 Task: Look for space in Warnes, Bolivia from 9th June, 2023 to 16th June, 2023 for 2 adults in price range Rs.8000 to Rs.16000. Place can be entire place with 2 bedrooms having 2 beds and 1 bathroom. Property type can be house, flat, guest house. Booking option can be shelf check-in. Required host language is English.
Action: Mouse moved to (623, 86)
Screenshot: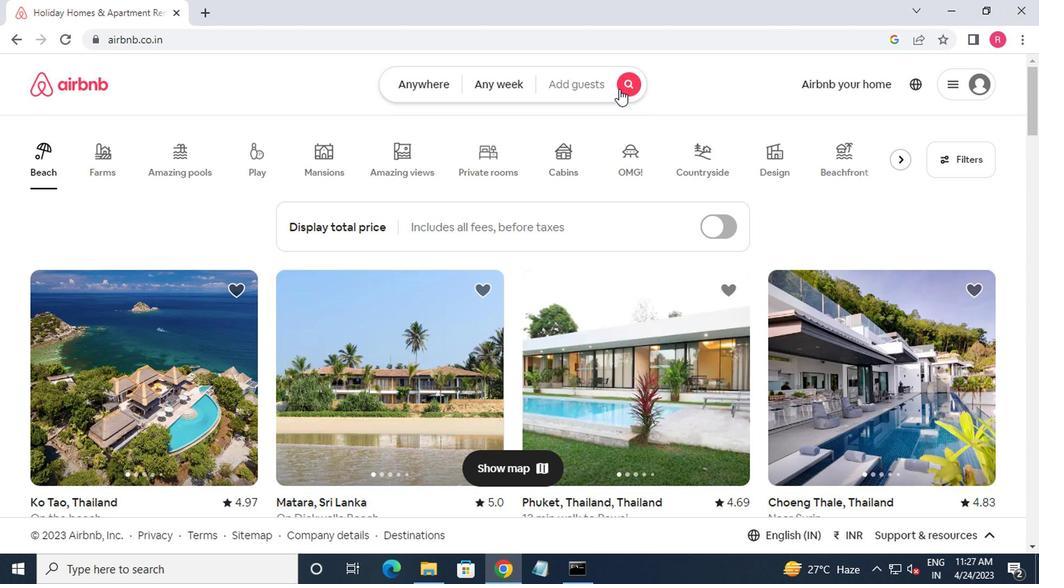 
Action: Mouse pressed left at (623, 86)
Screenshot: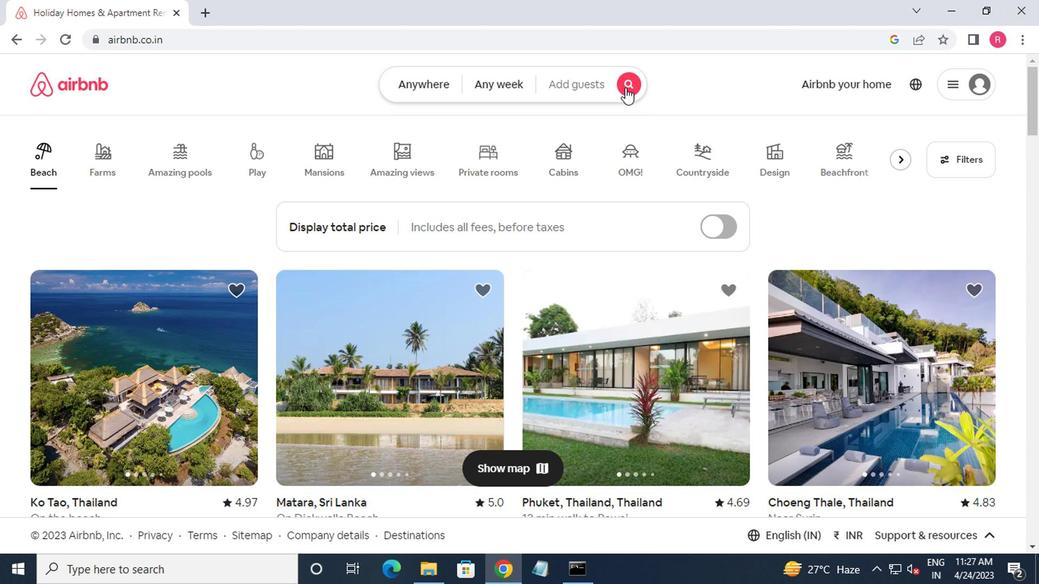 
Action: Mouse moved to (309, 144)
Screenshot: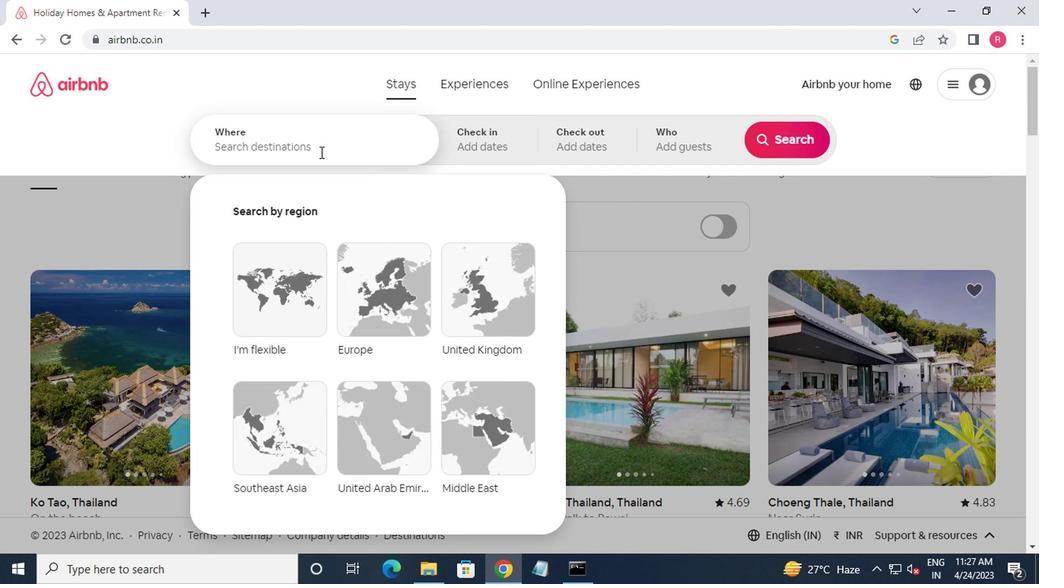 
Action: Mouse pressed left at (309, 144)
Screenshot: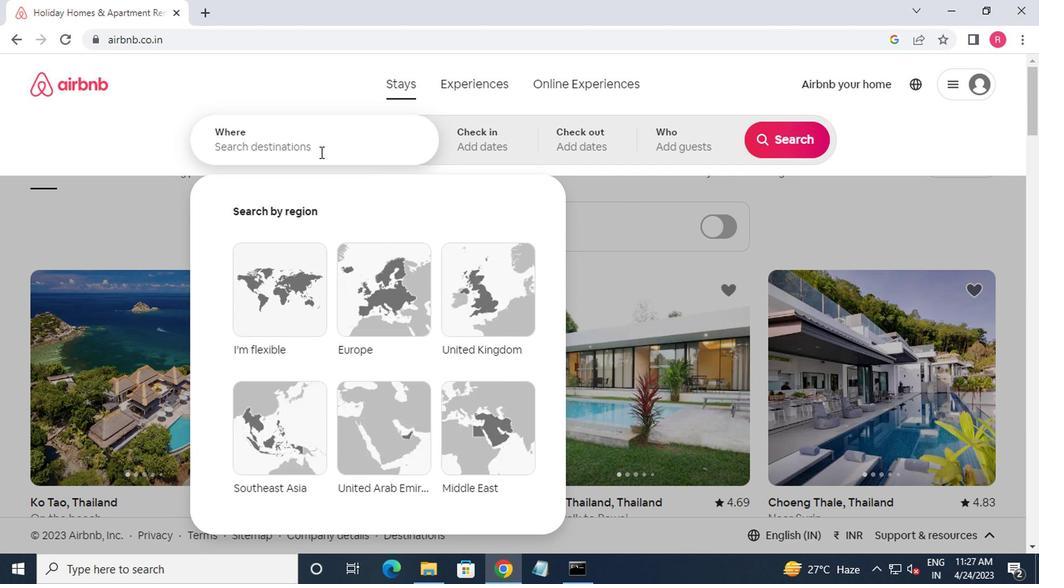 
Action: Mouse moved to (321, 399)
Screenshot: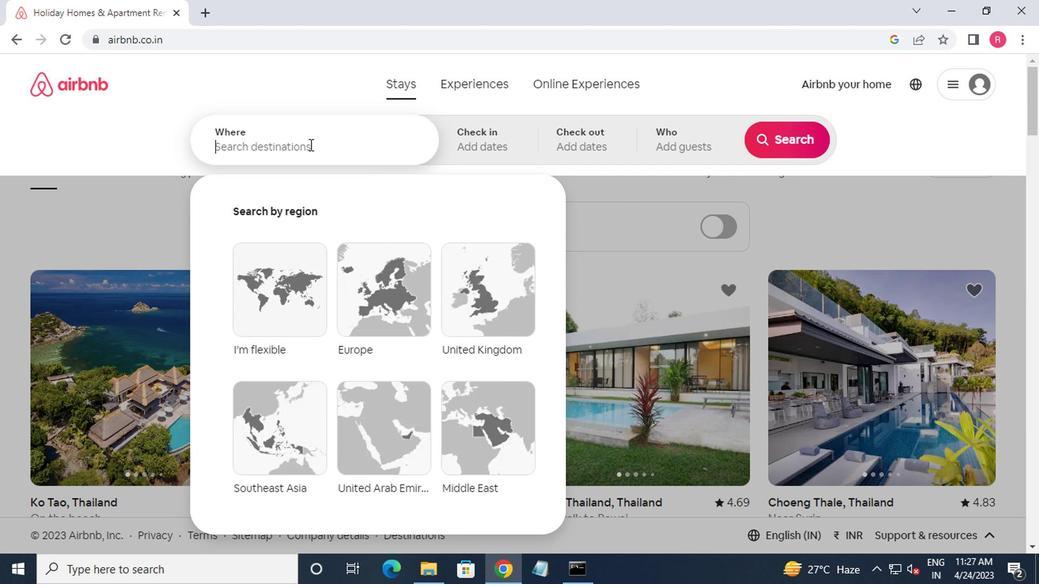 
Action: Key pressed war
Screenshot: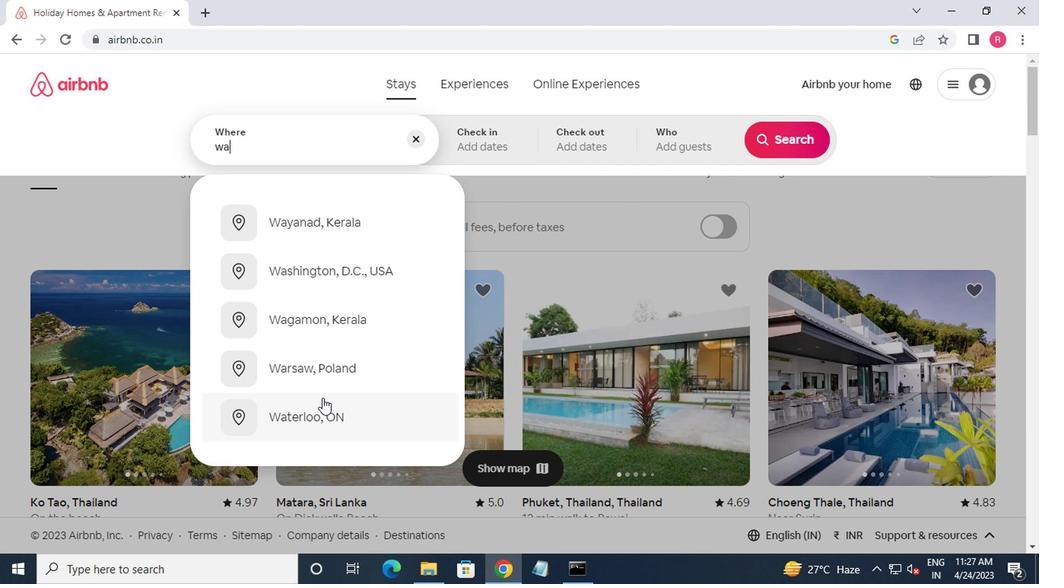 
Action: Mouse moved to (1038, 371)
Screenshot: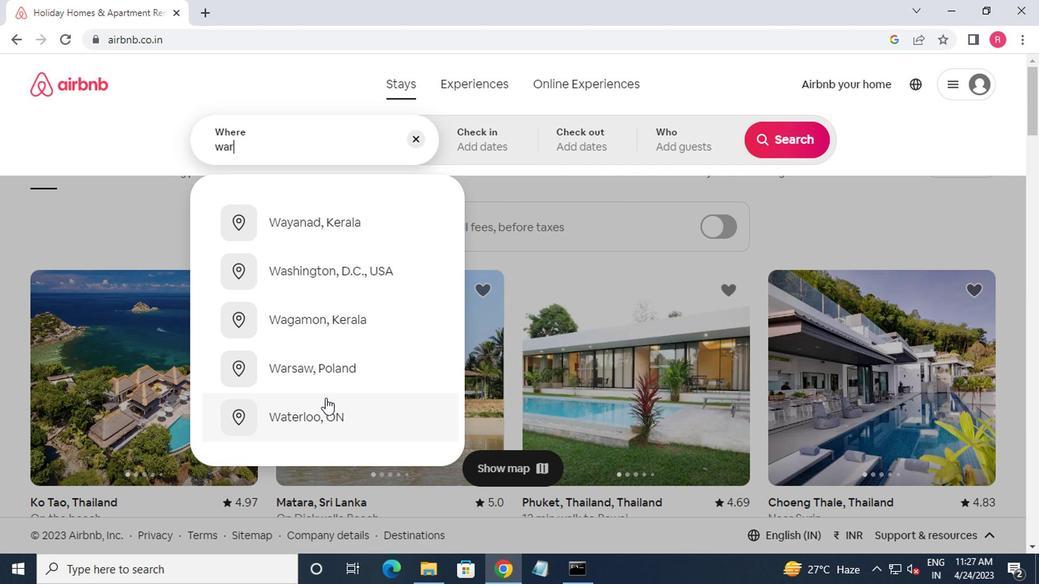 
Action: Key pressed nes
Screenshot: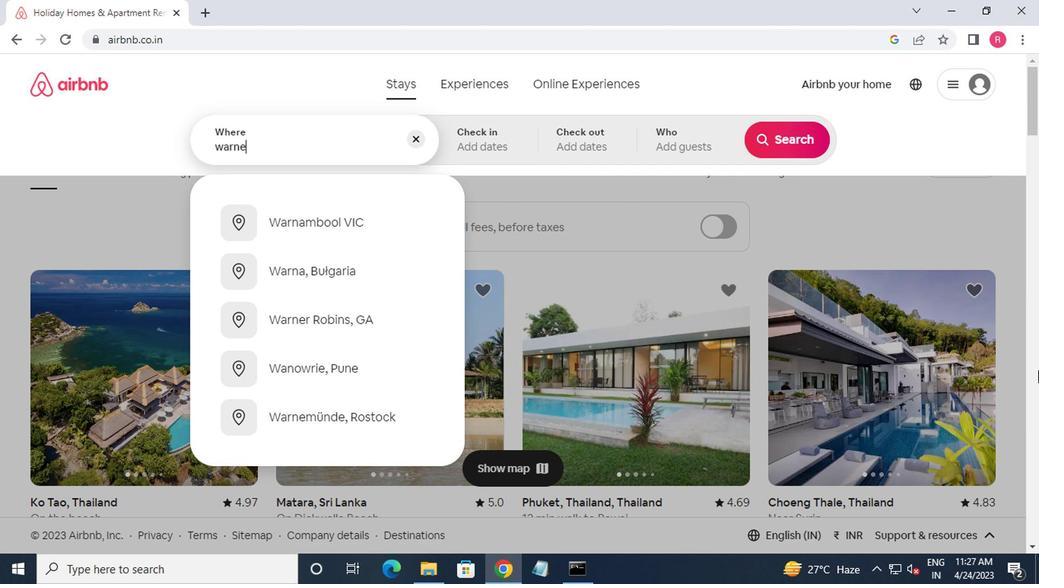 
Action: Mouse moved to (354, 277)
Screenshot: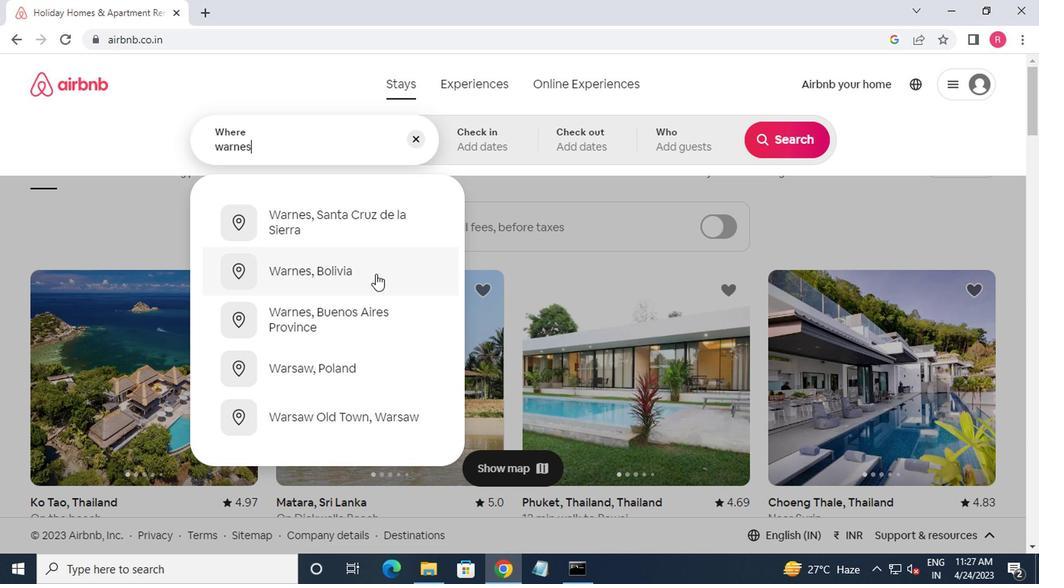 
Action: Mouse pressed left at (354, 277)
Screenshot: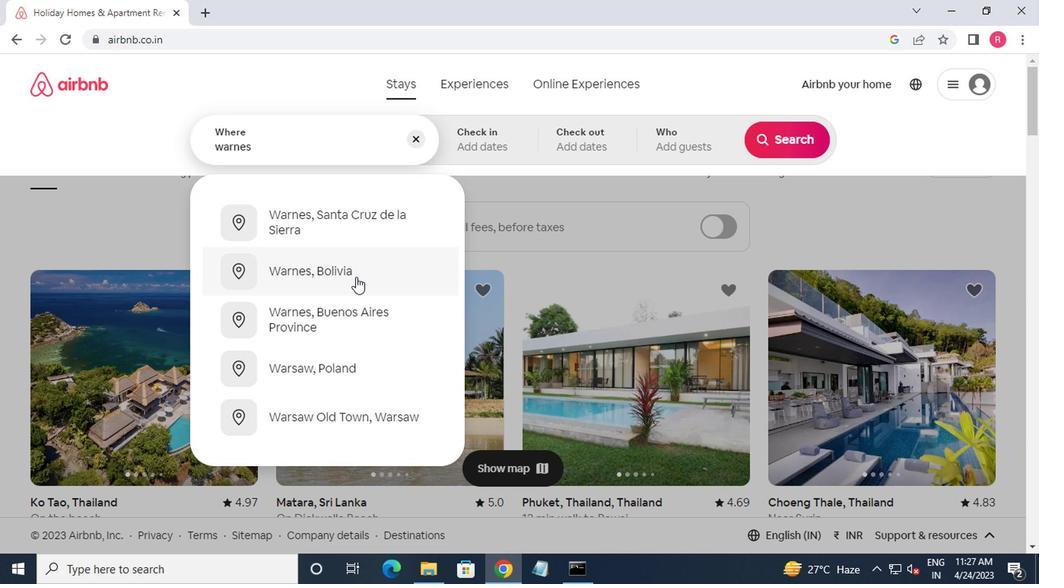 
Action: Mouse moved to (776, 259)
Screenshot: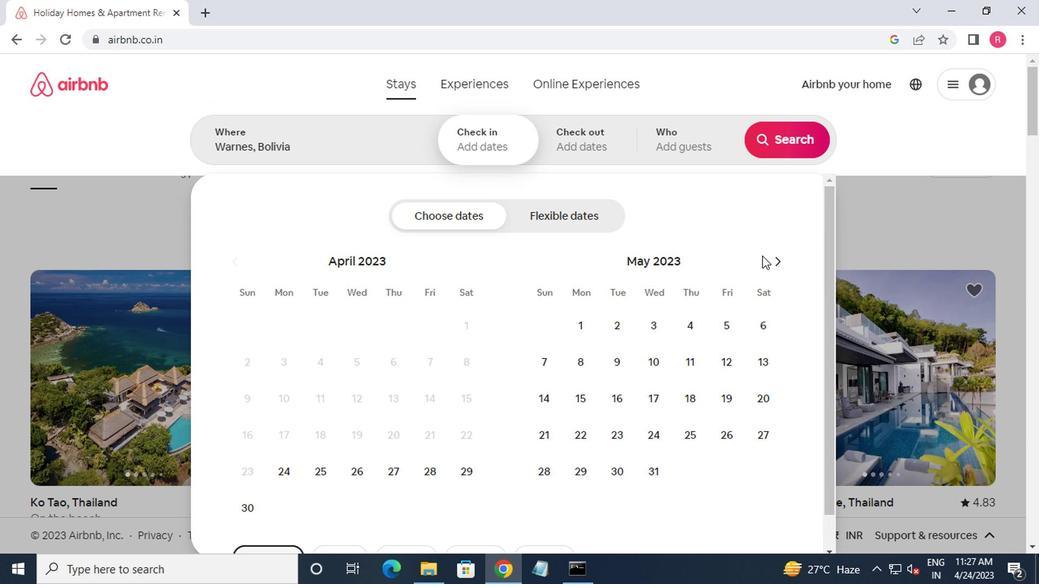 
Action: Mouse pressed left at (776, 259)
Screenshot: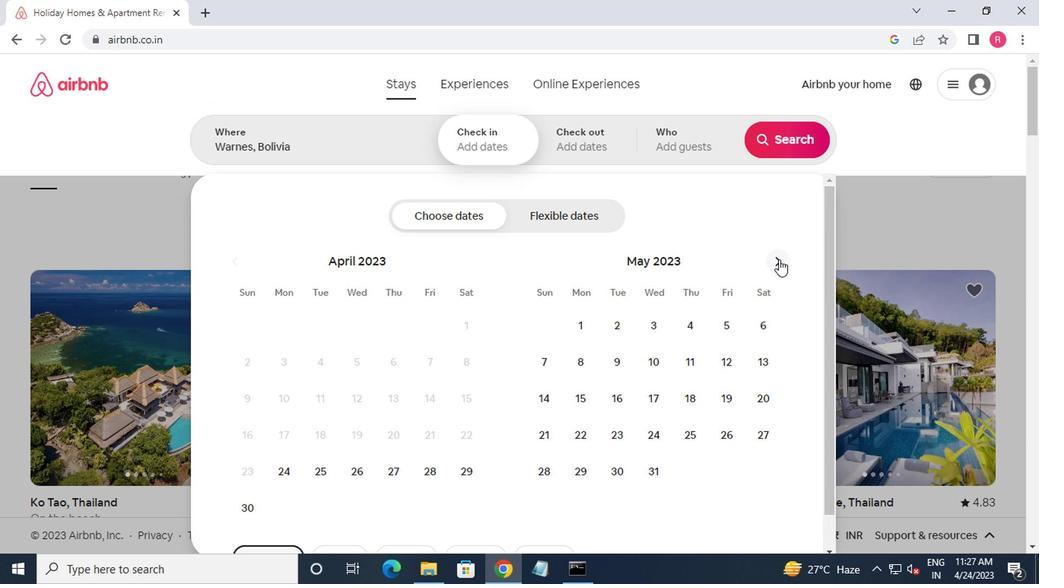 
Action: Mouse moved to (736, 367)
Screenshot: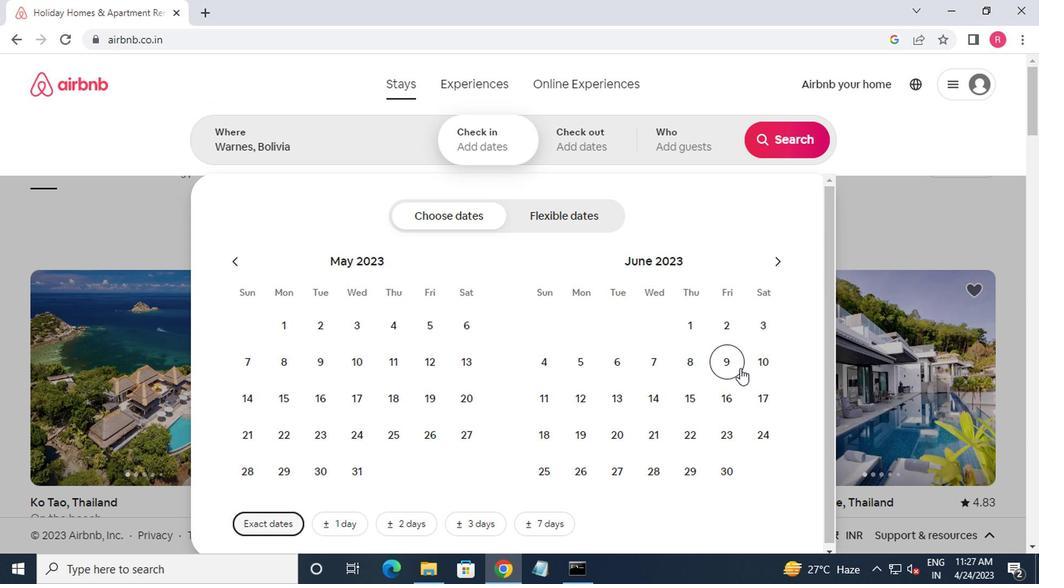 
Action: Mouse pressed left at (736, 367)
Screenshot: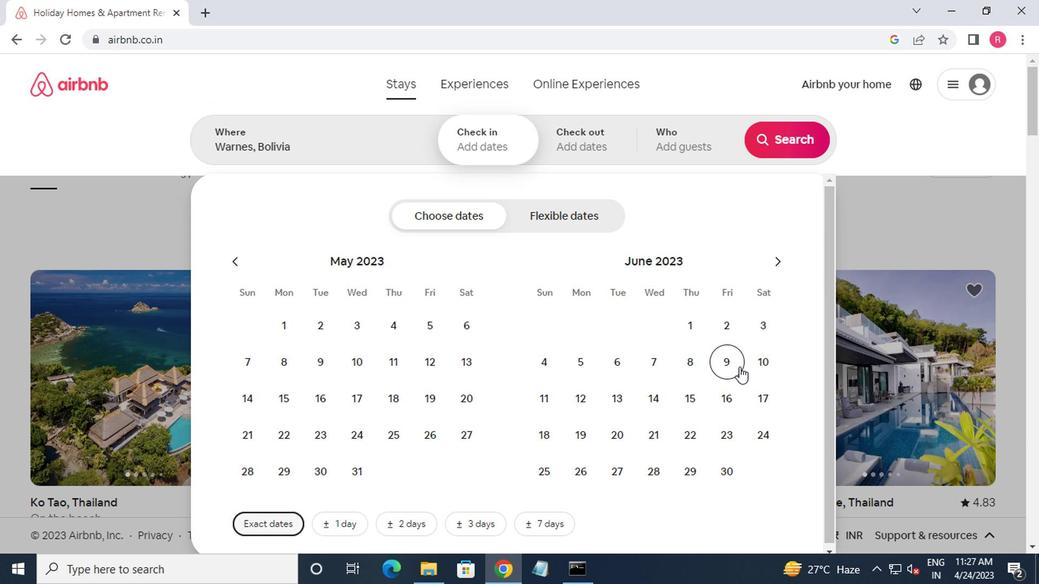 
Action: Mouse moved to (715, 399)
Screenshot: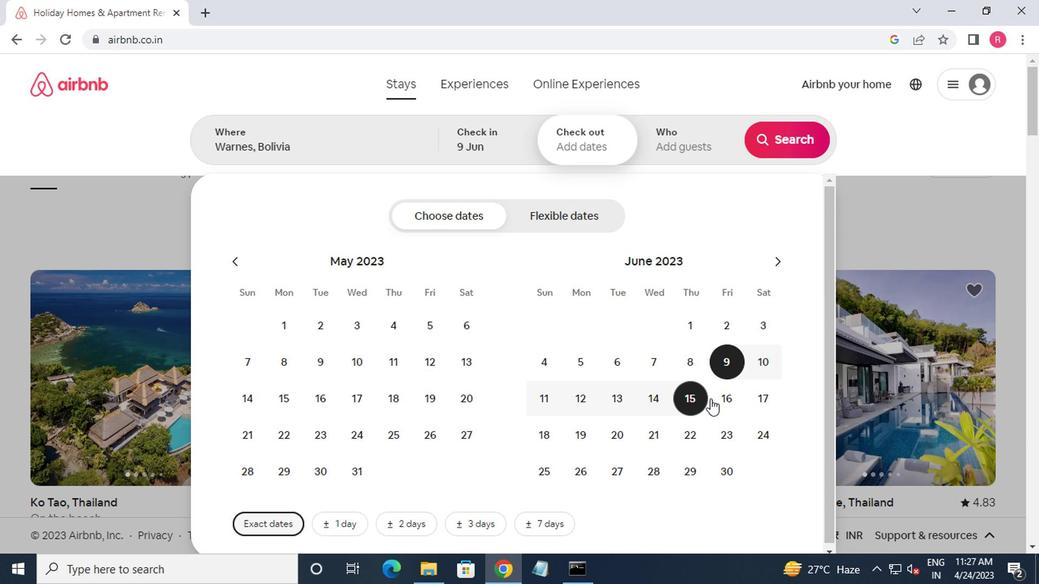 
Action: Mouse pressed left at (715, 399)
Screenshot: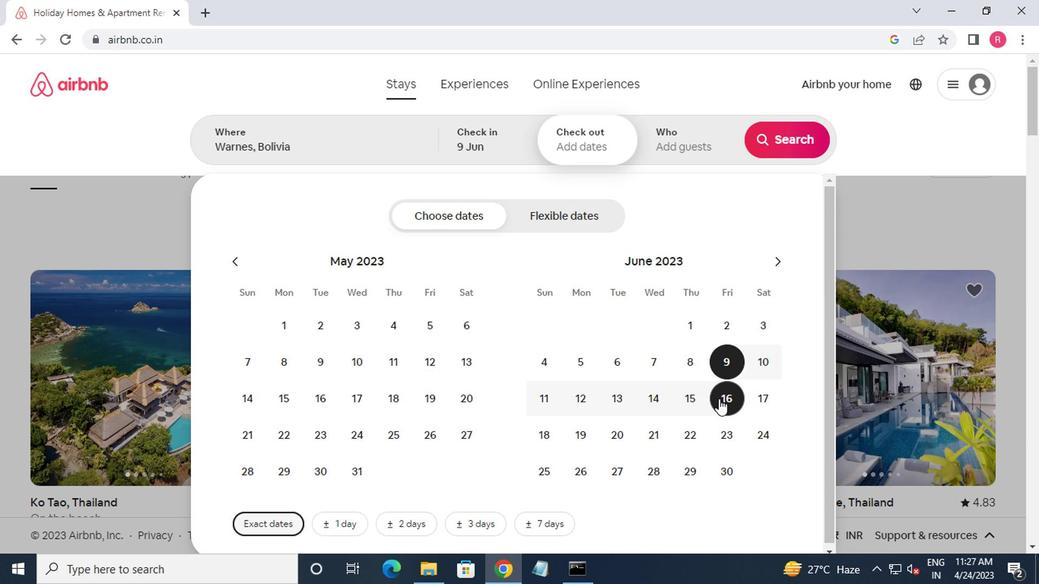 
Action: Mouse moved to (656, 136)
Screenshot: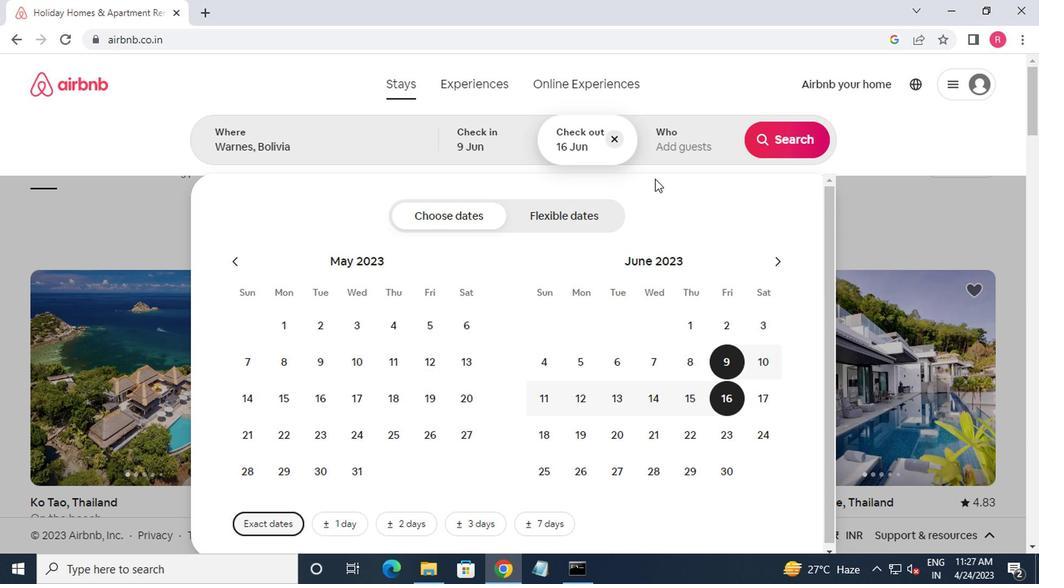 
Action: Mouse pressed left at (656, 136)
Screenshot: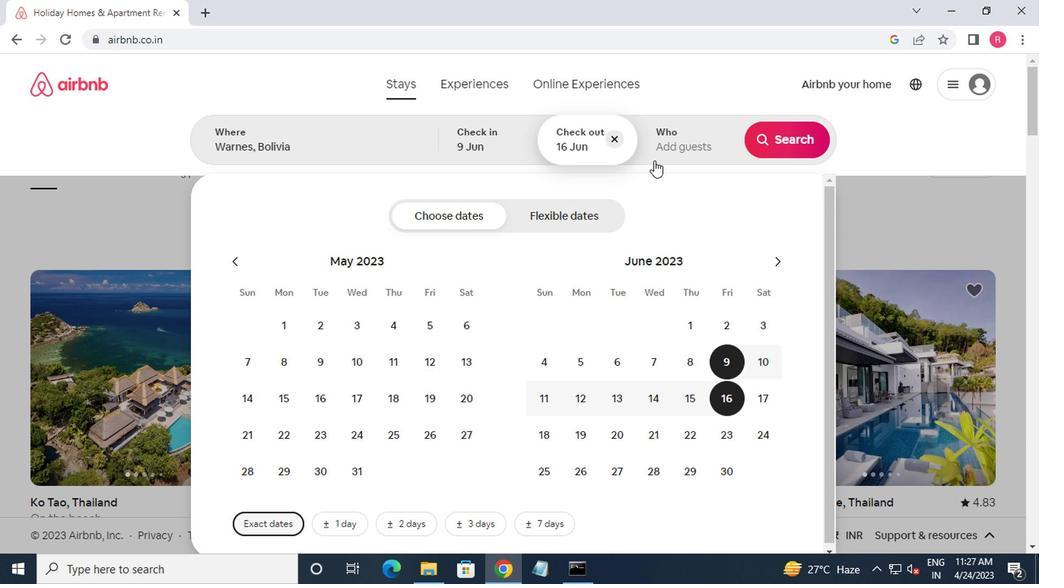 
Action: Mouse moved to (788, 223)
Screenshot: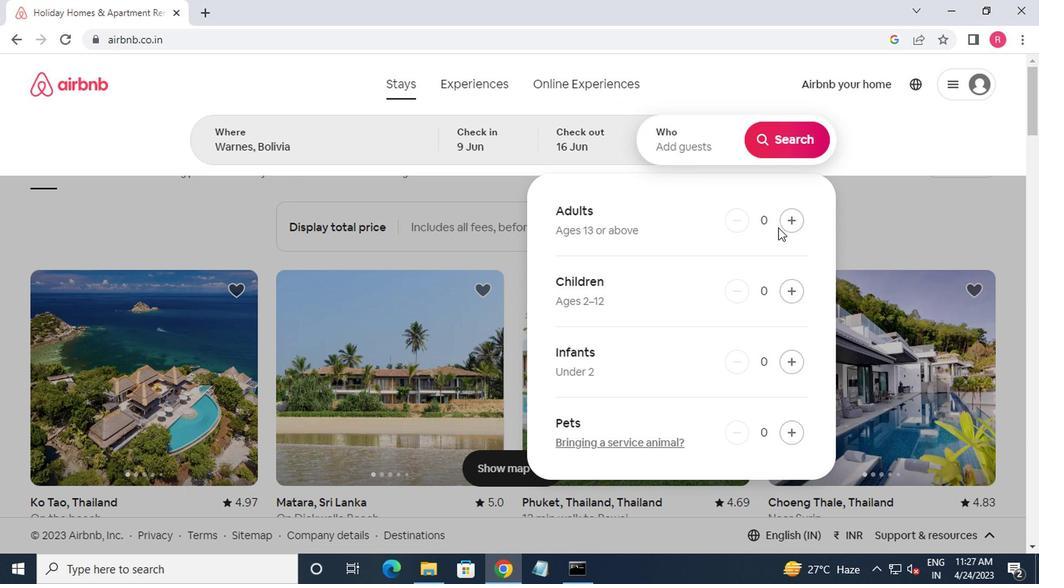 
Action: Mouse pressed left at (788, 223)
Screenshot: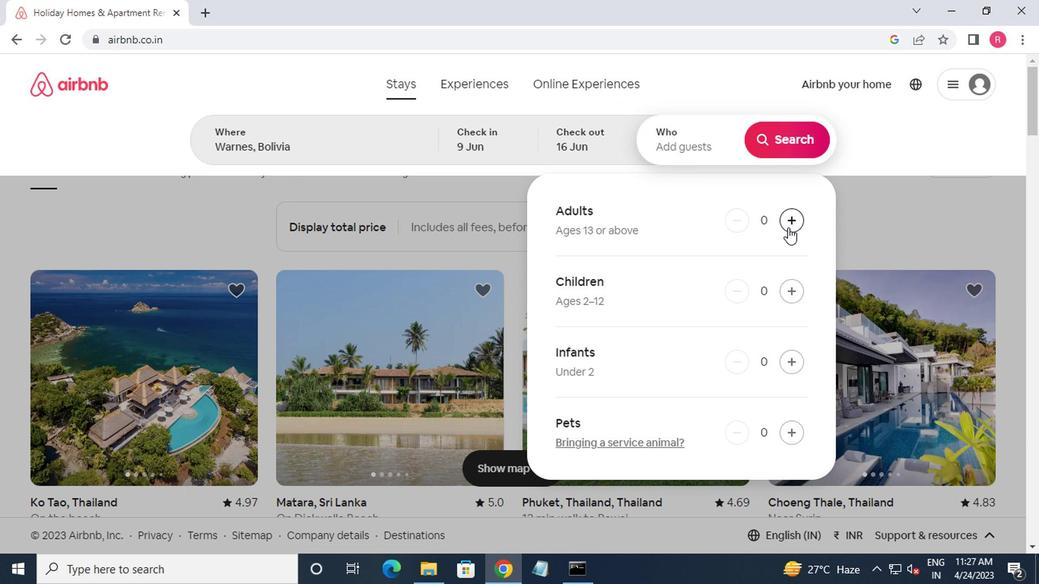 
Action: Mouse pressed left at (788, 223)
Screenshot: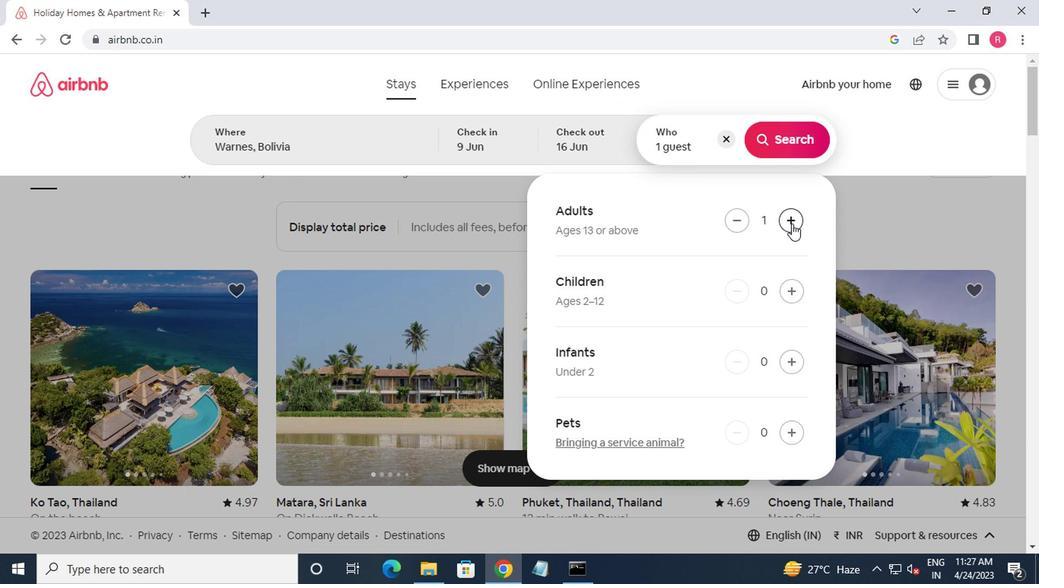 
Action: Mouse moved to (765, 142)
Screenshot: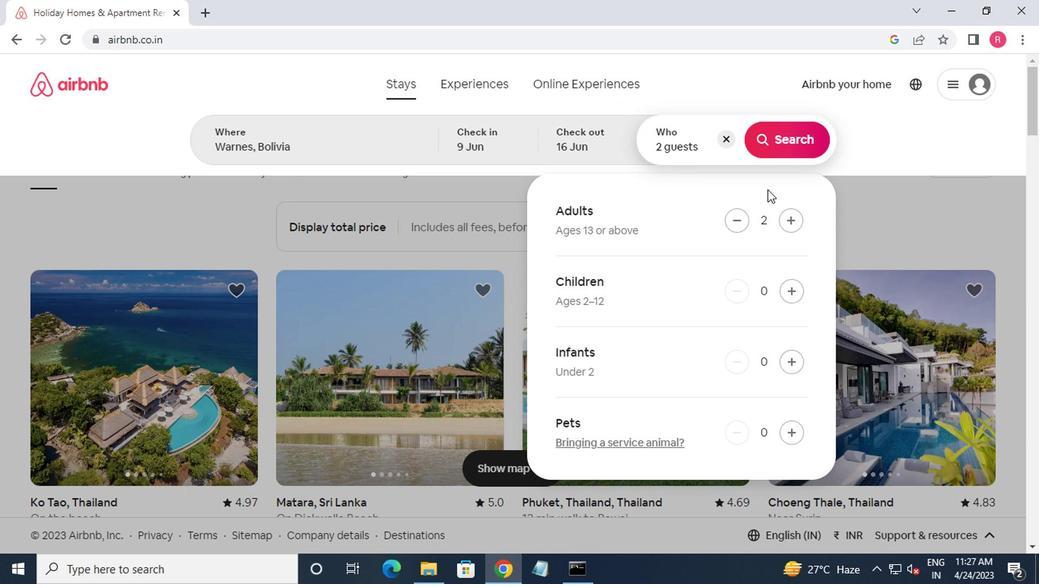 
Action: Mouse pressed left at (765, 142)
Screenshot: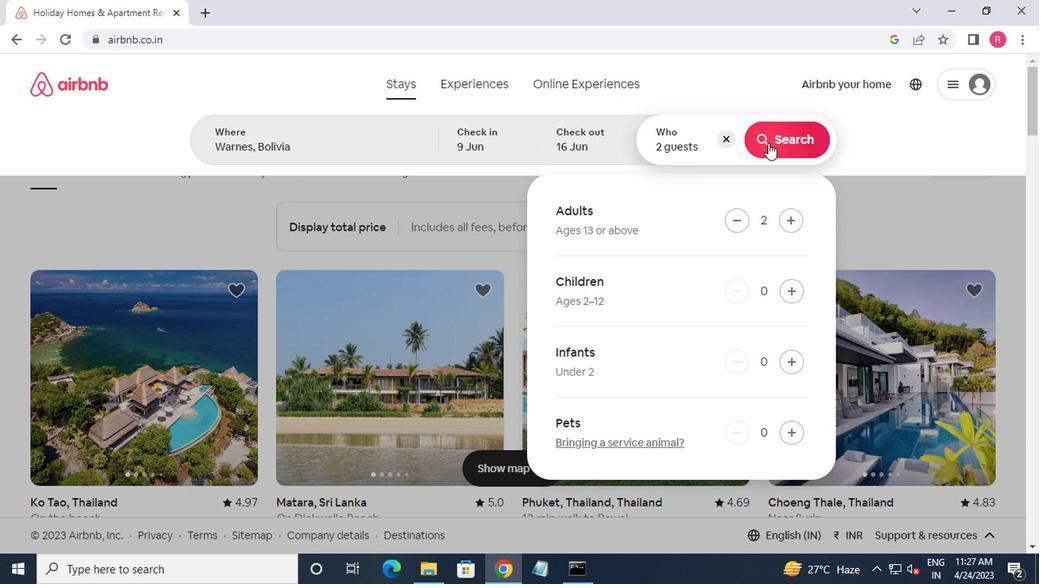 
Action: Mouse moved to (963, 141)
Screenshot: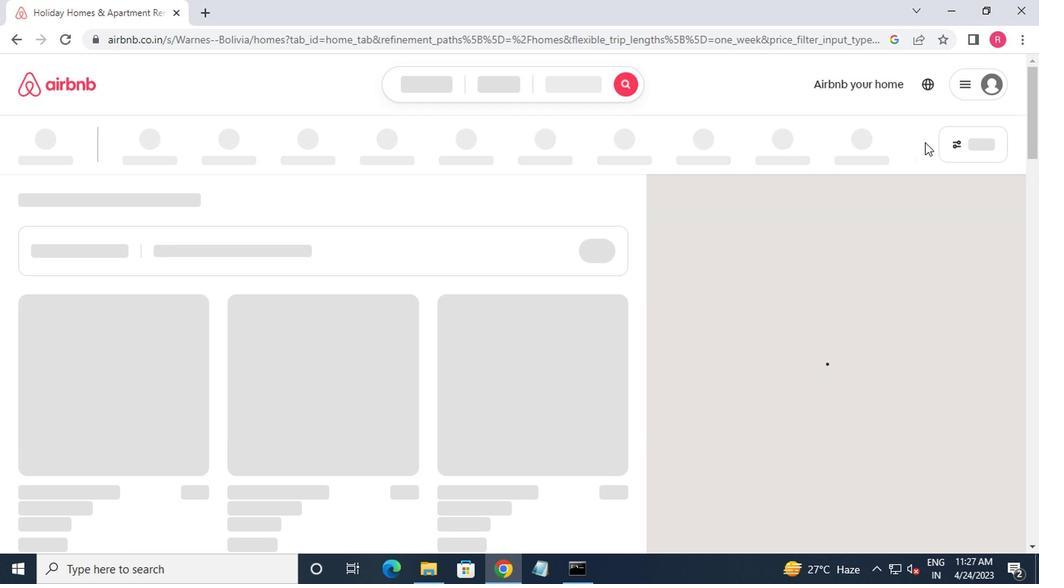 
Action: Mouse pressed left at (963, 141)
Screenshot: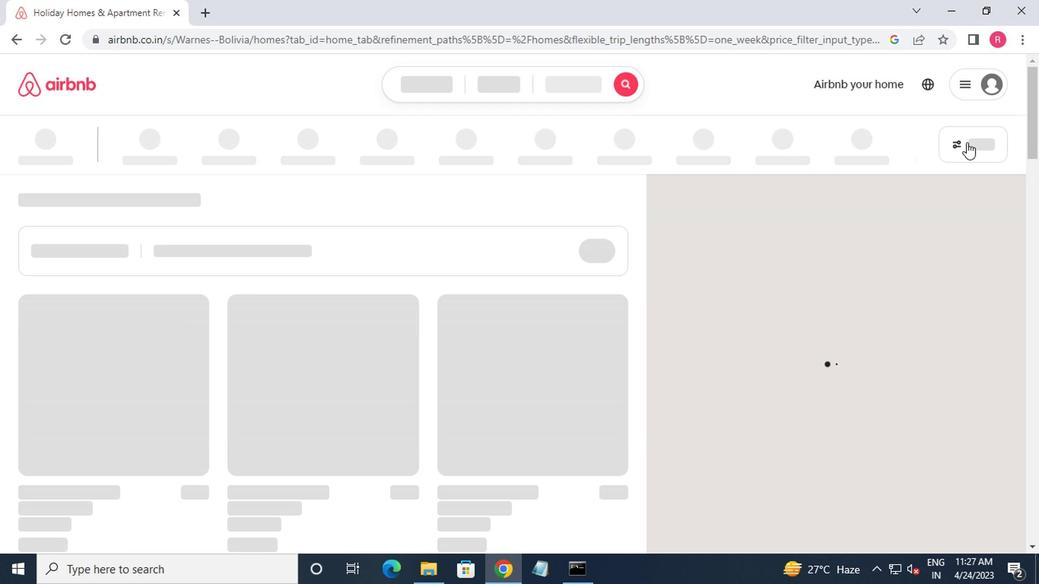 
Action: Mouse moved to (410, 321)
Screenshot: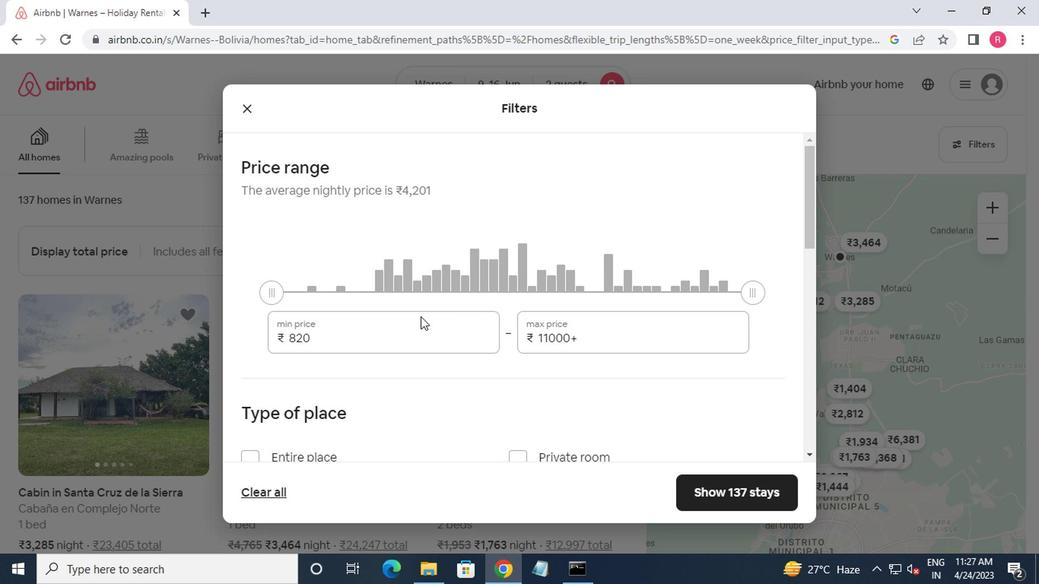 
Action: Mouse pressed left at (410, 321)
Screenshot: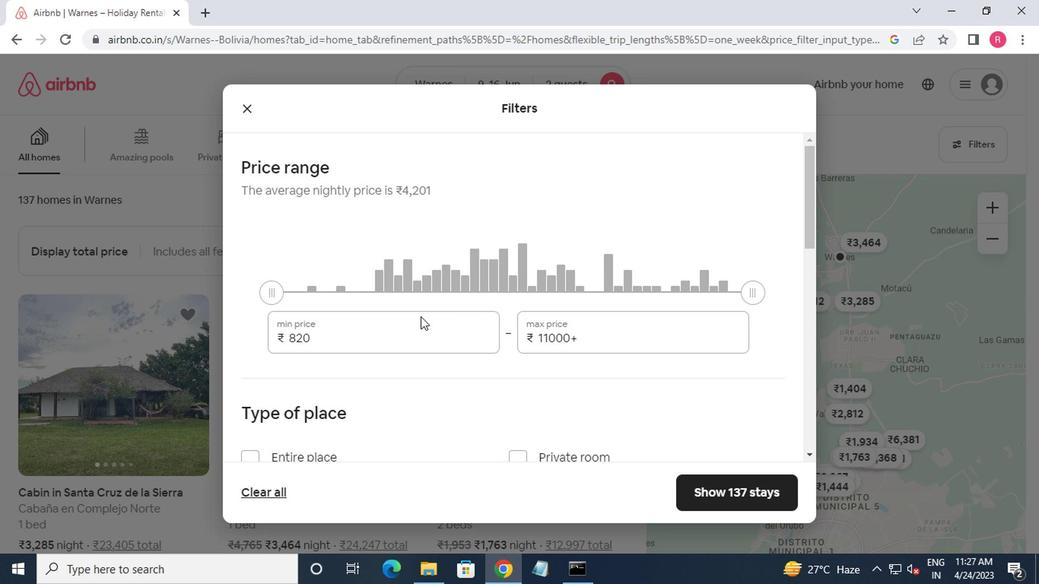
Action: Mouse moved to (419, 375)
Screenshot: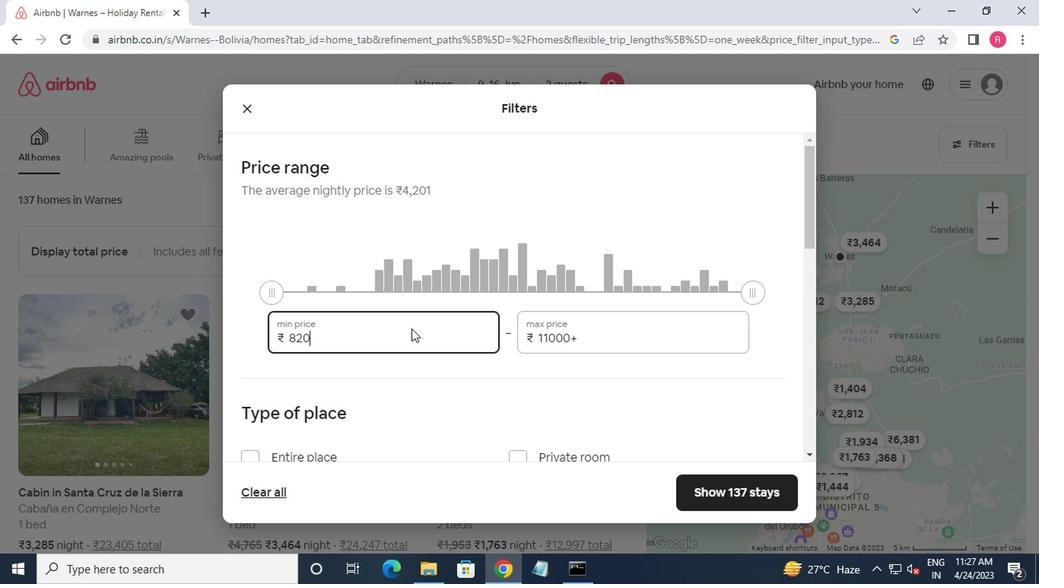 
Action: Key pressed <Key.backspace><Key.backspace>000<Key.tab>165<Key.backspace>000
Screenshot: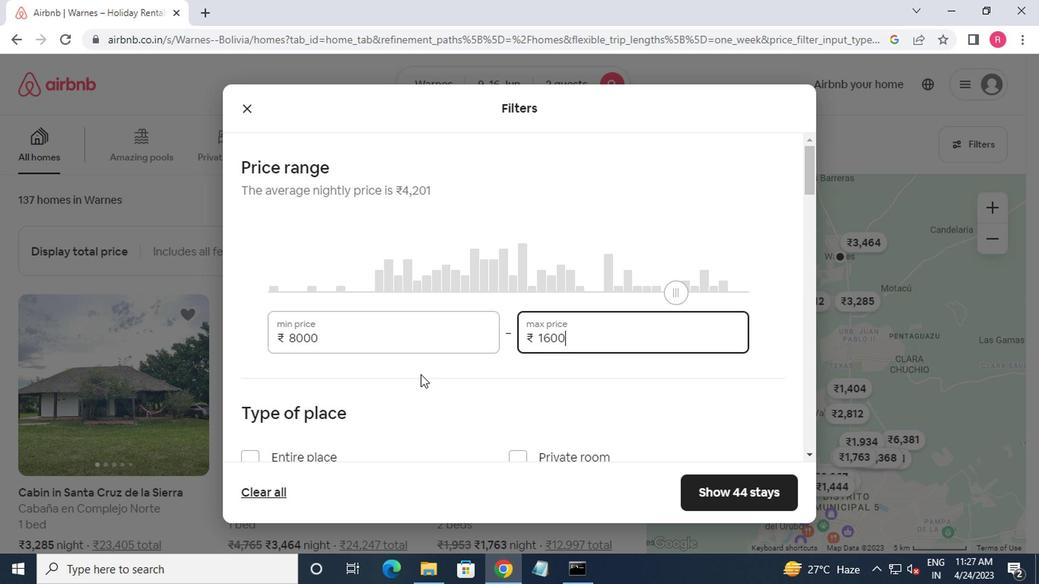 
Action: Mouse moved to (525, 413)
Screenshot: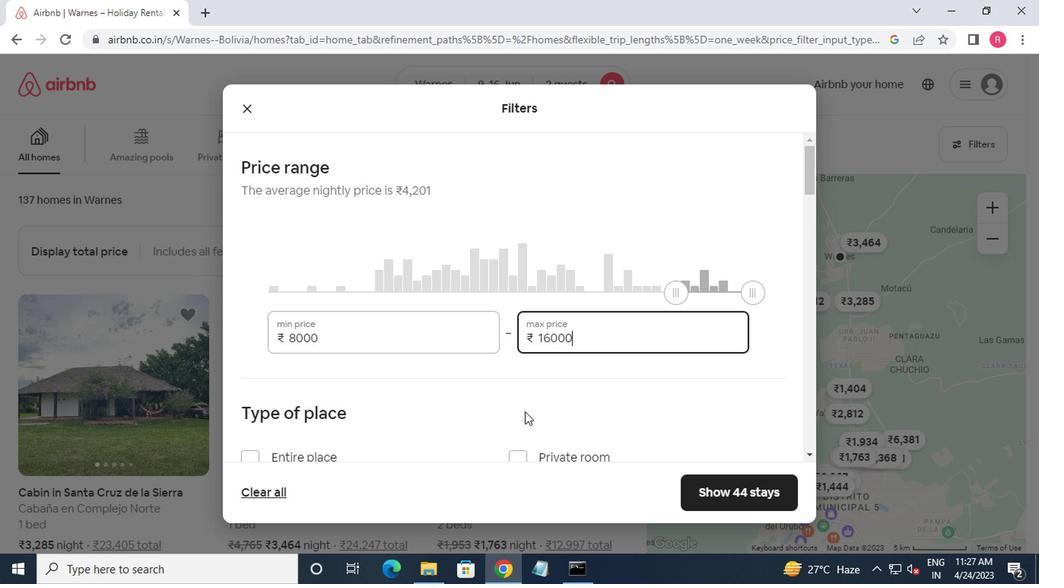
Action: Mouse scrolled (525, 412) with delta (0, -1)
Screenshot: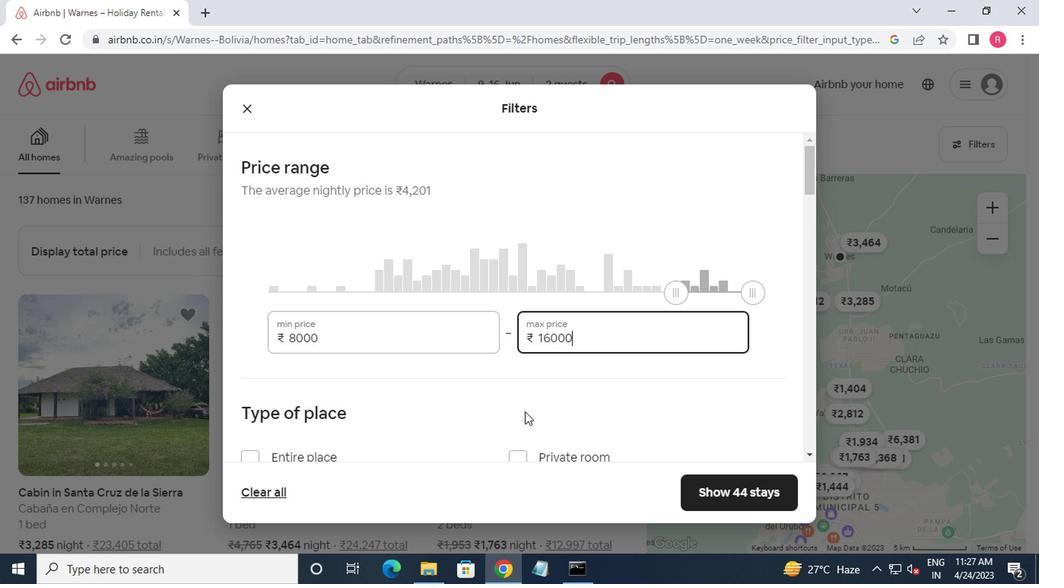 
Action: Mouse moved to (237, 388)
Screenshot: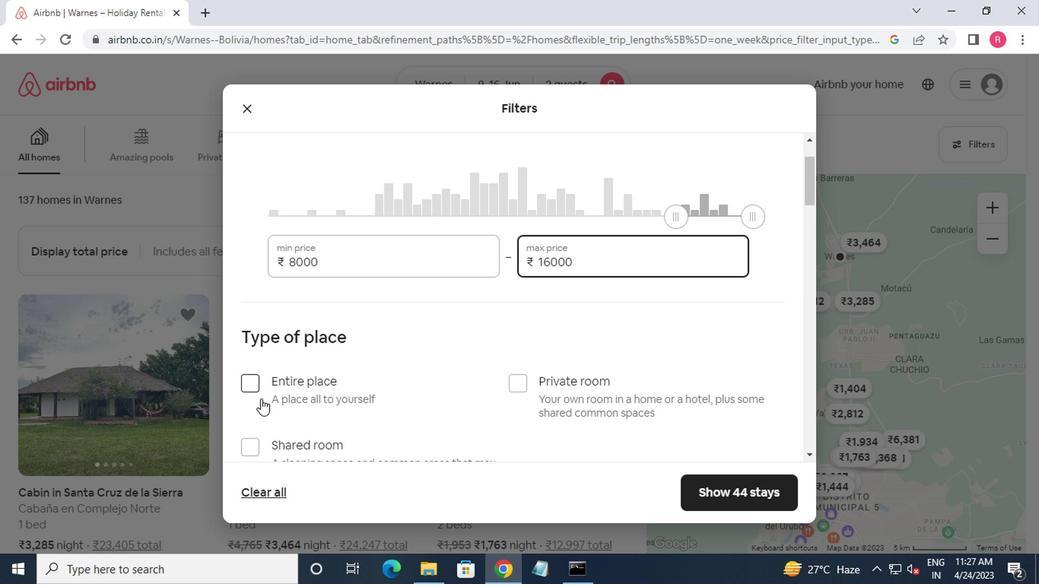 
Action: Mouse pressed left at (237, 388)
Screenshot: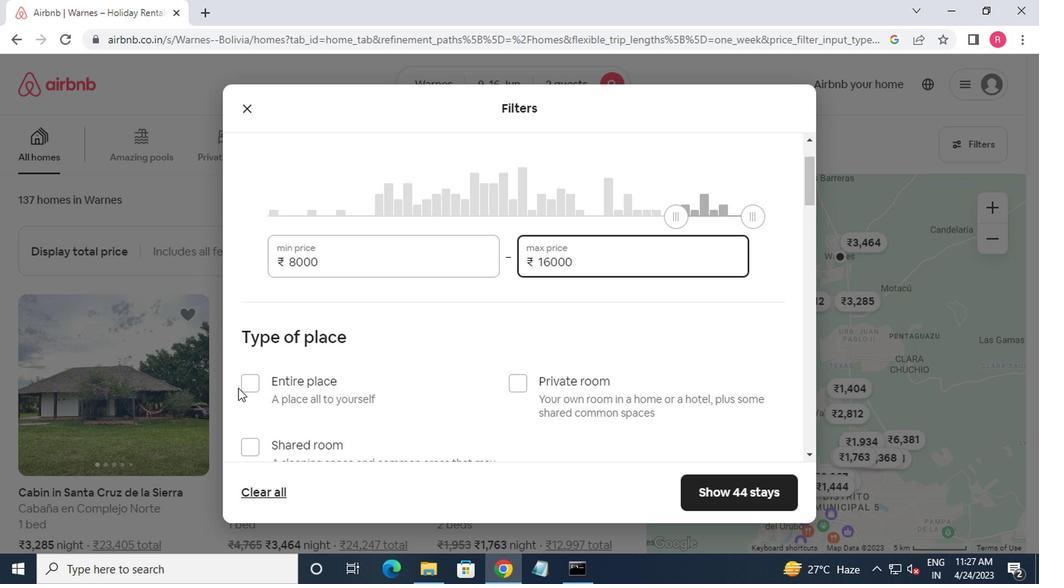 
Action: Mouse moved to (244, 388)
Screenshot: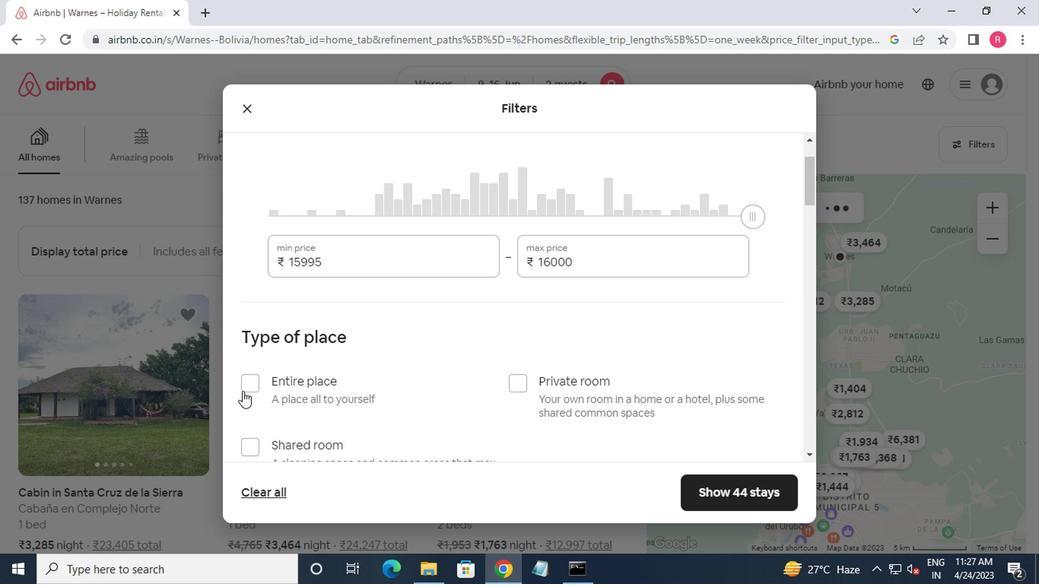 
Action: Mouse pressed left at (244, 388)
Screenshot: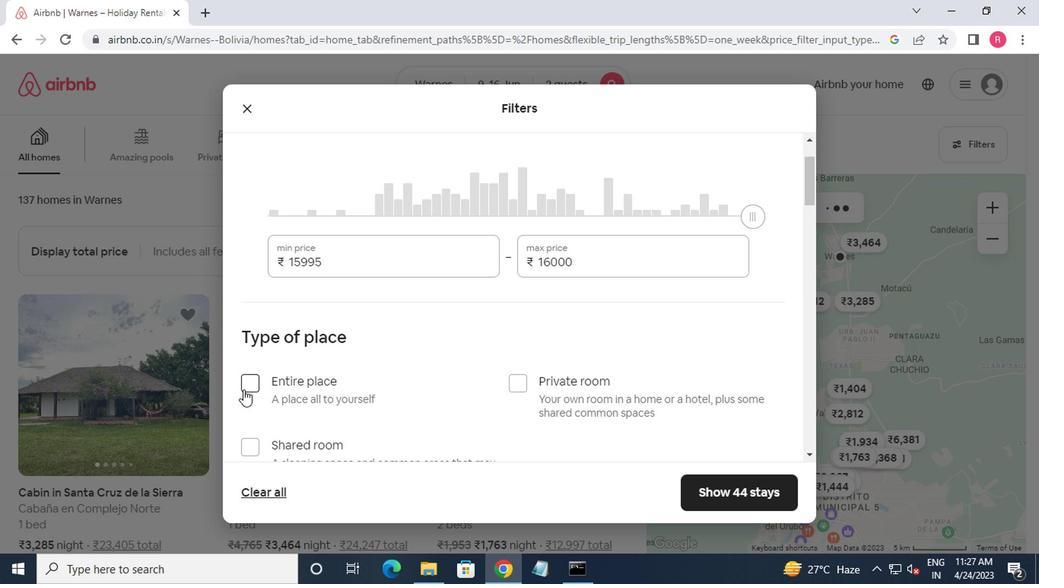 
Action: Mouse moved to (406, 271)
Screenshot: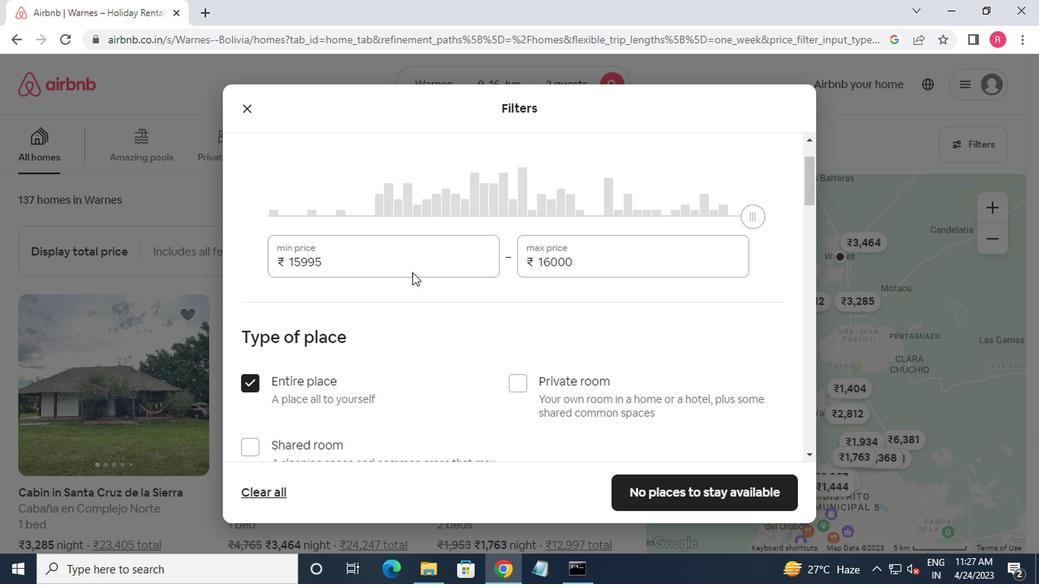 
Action: Mouse pressed left at (406, 271)
Screenshot: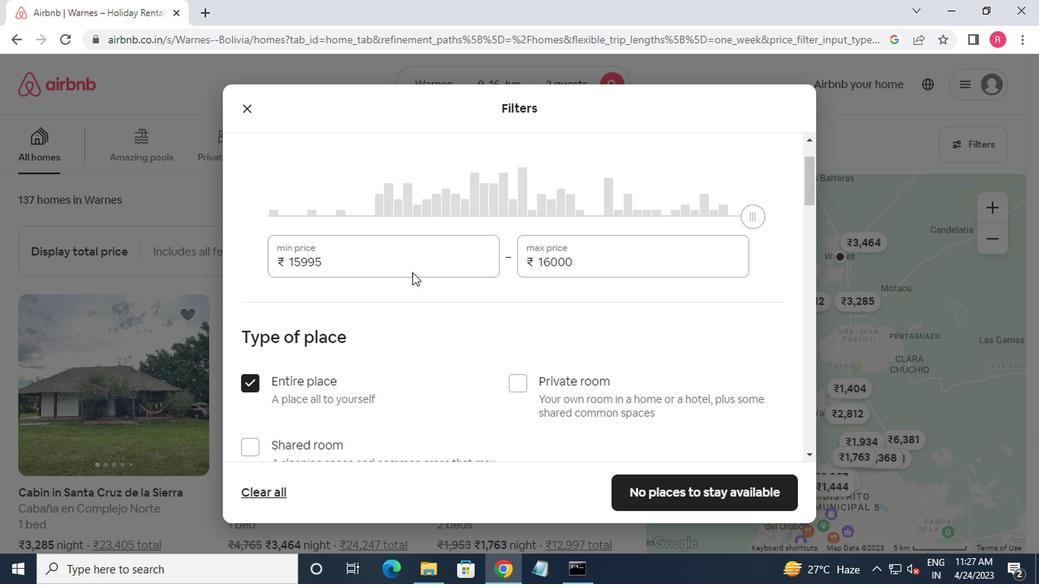 
Action: Mouse moved to (385, 380)
Screenshot: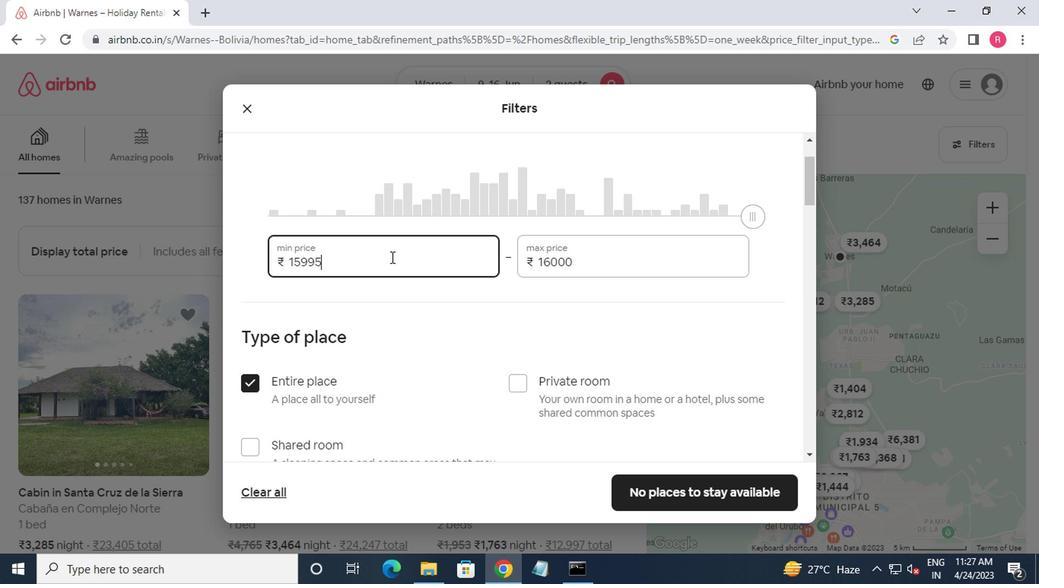 
Action: Key pressed <Key.backspace><Key.backspace><Key.backspace><Key.backspace><Key.backspace><Key.backspace><Key.backspace><Key.backspace>8000
Screenshot: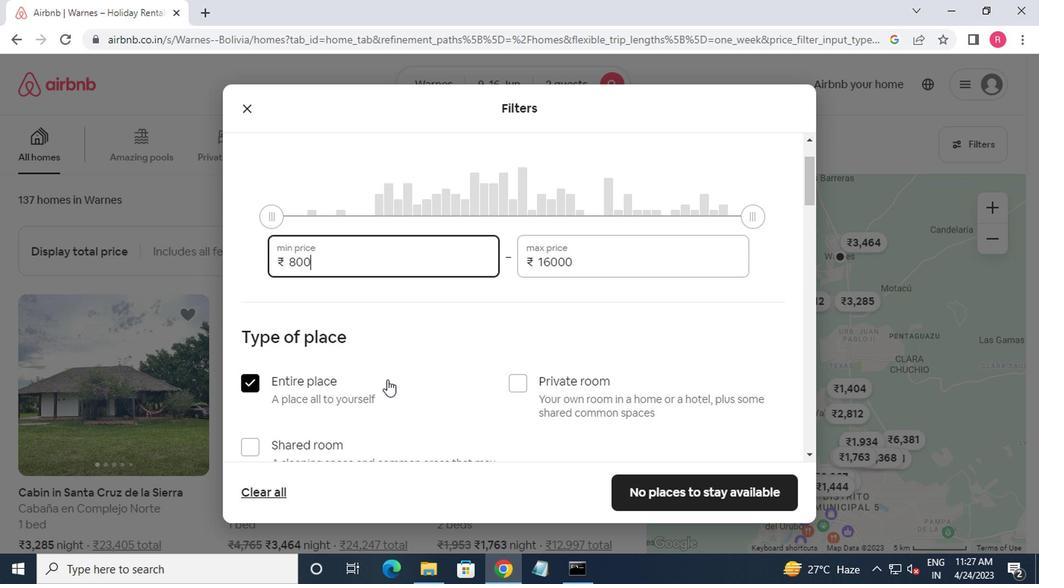 
Action: Mouse moved to (455, 373)
Screenshot: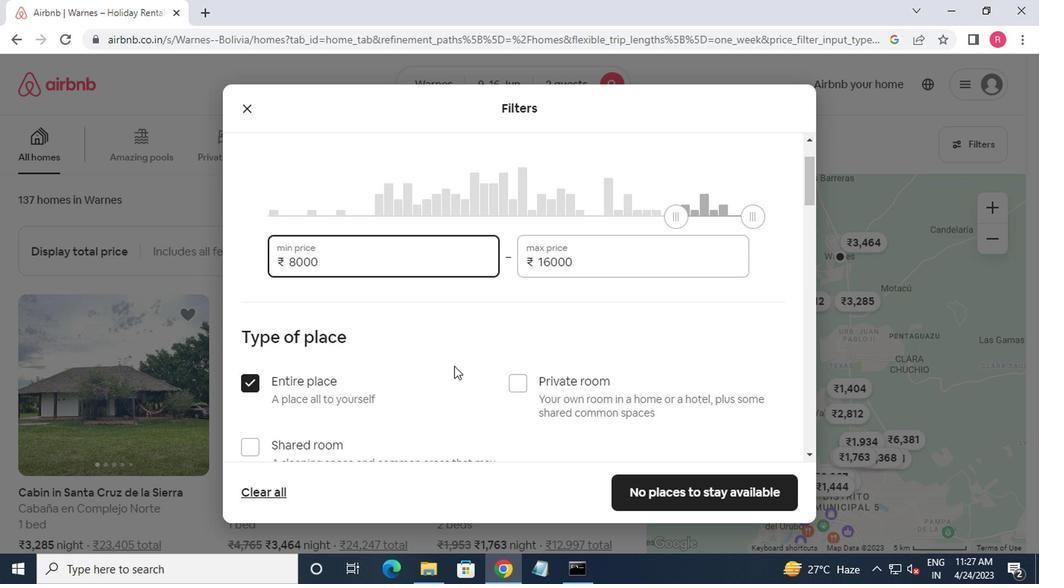 
Action: Mouse scrolled (455, 372) with delta (0, 0)
Screenshot: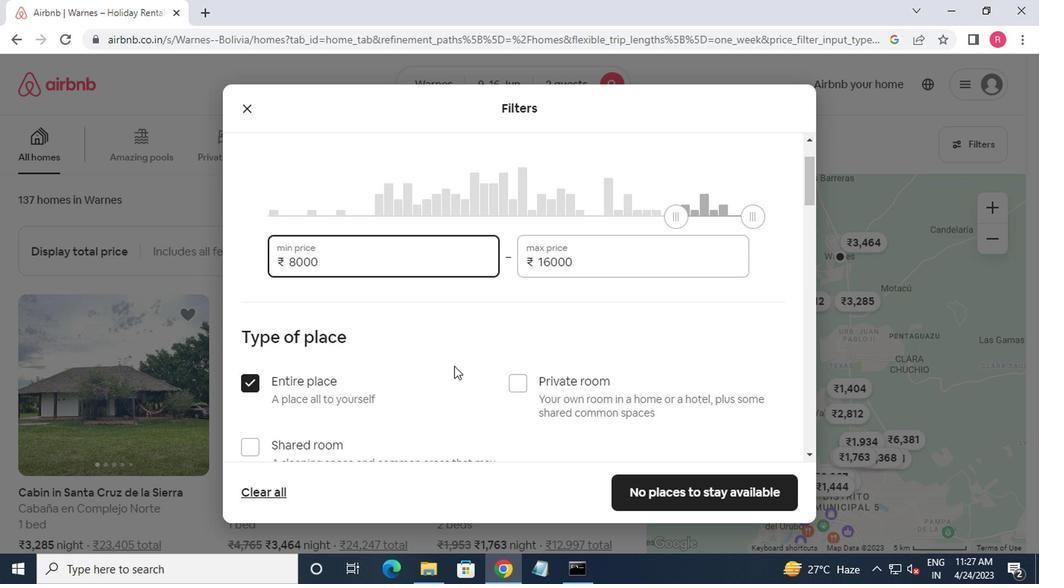 
Action: Mouse moved to (459, 382)
Screenshot: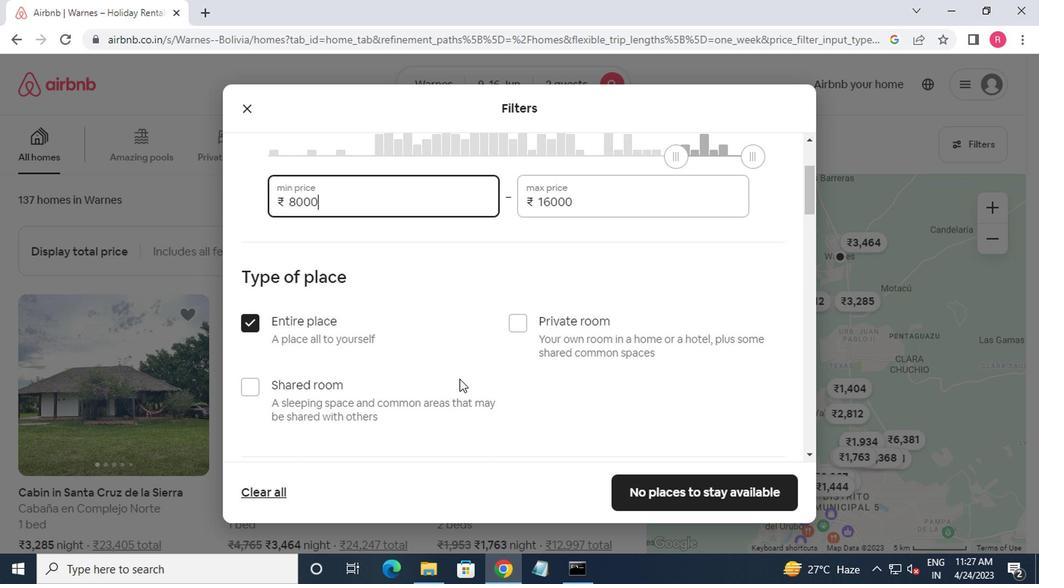 
Action: Mouse scrolled (459, 381) with delta (0, -1)
Screenshot: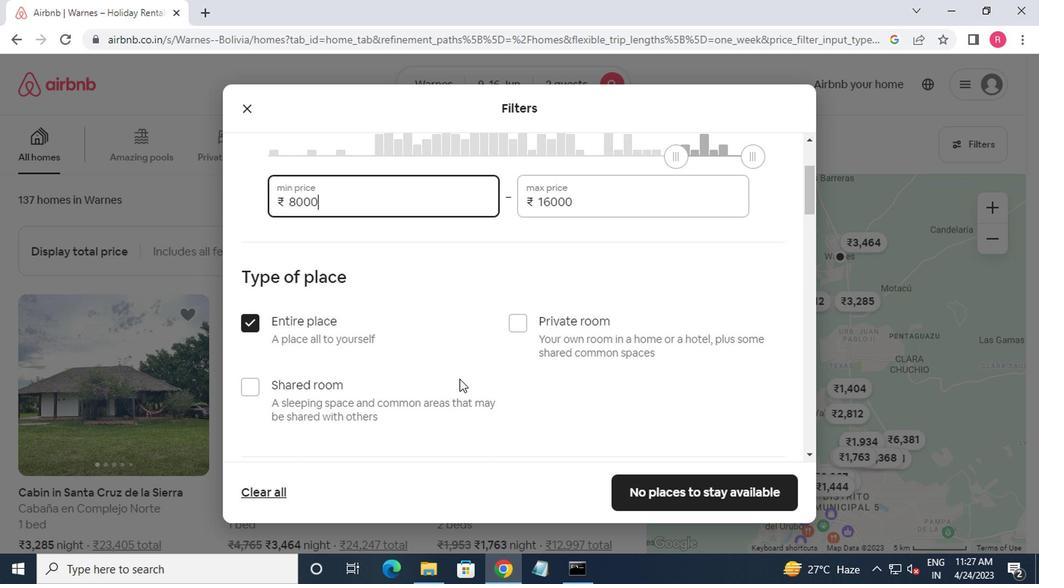 
Action: Mouse moved to (459, 389)
Screenshot: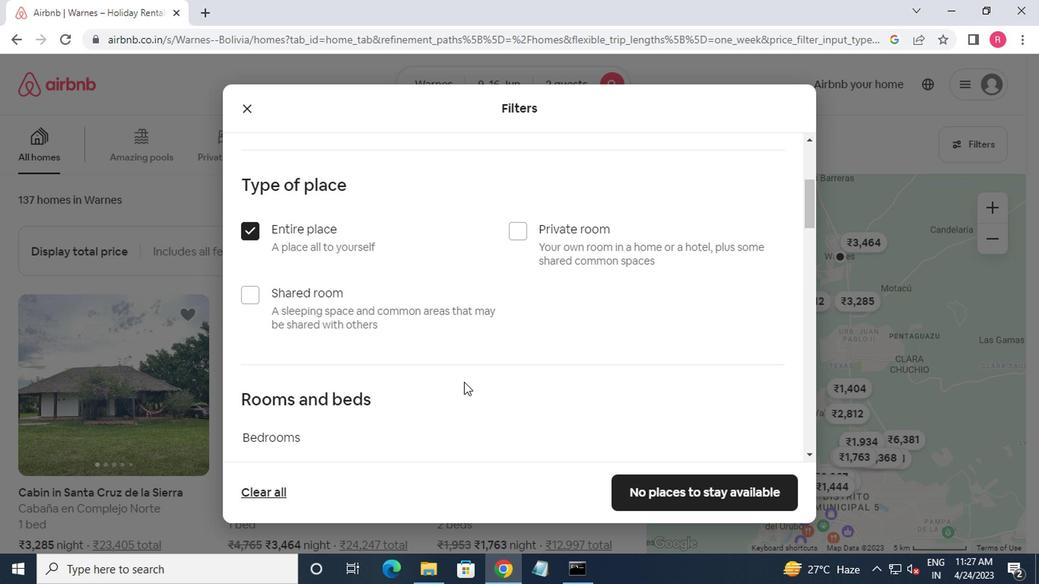 
Action: Mouse scrolled (459, 389) with delta (0, 0)
Screenshot: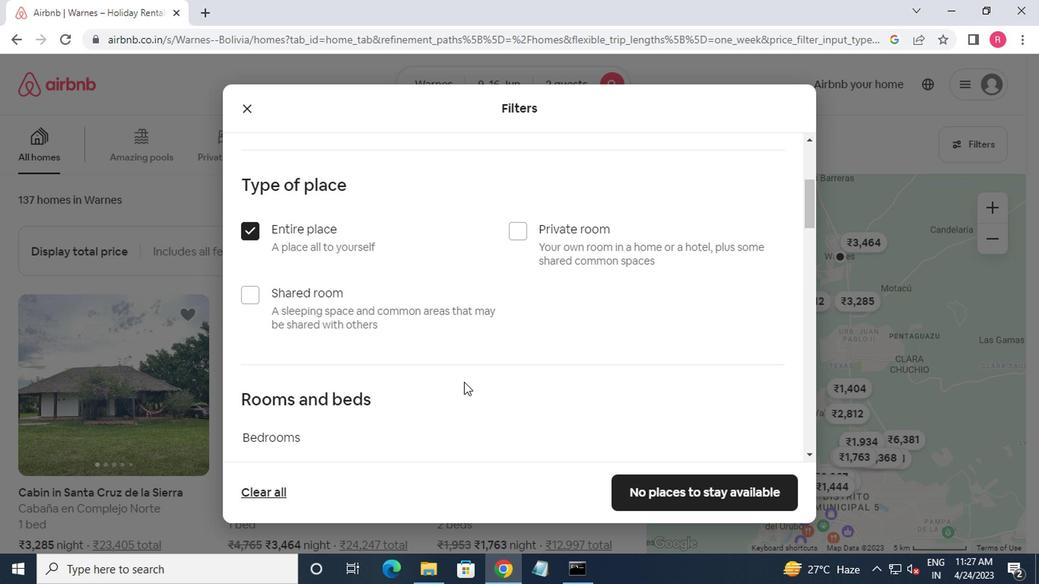 
Action: Mouse moved to (392, 406)
Screenshot: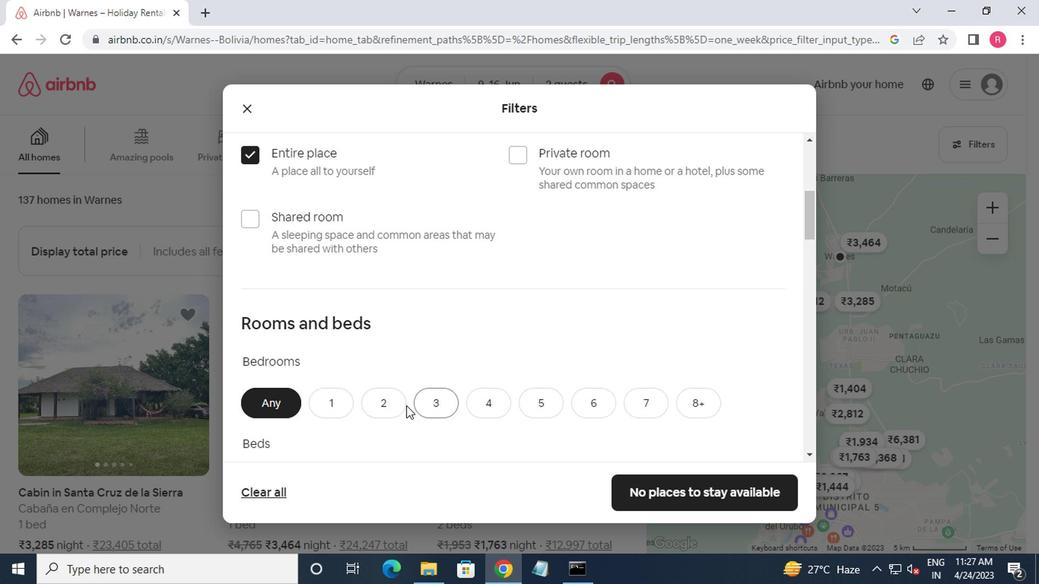
Action: Mouse pressed left at (392, 406)
Screenshot: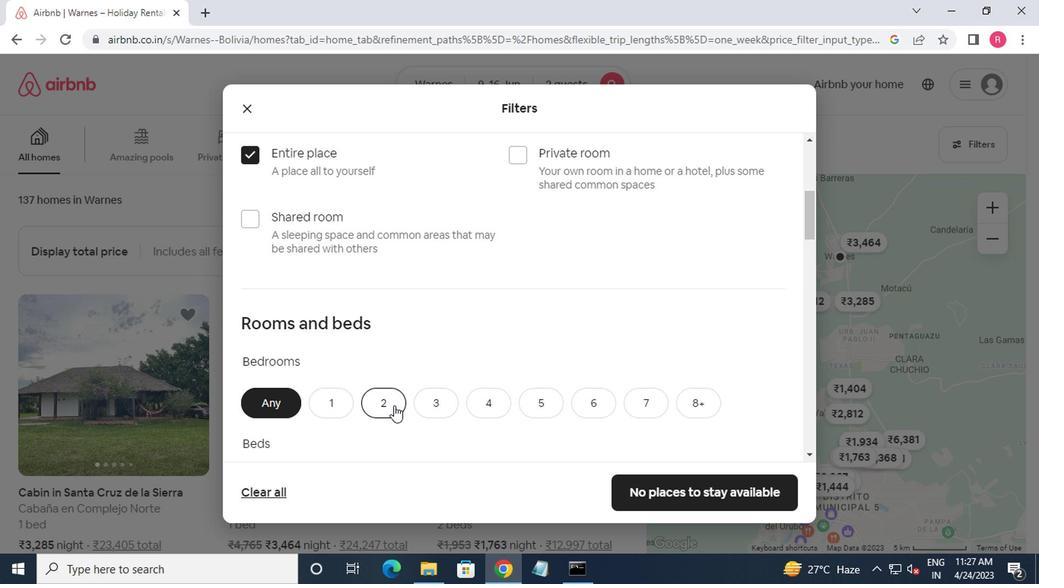 
Action: Mouse moved to (392, 406)
Screenshot: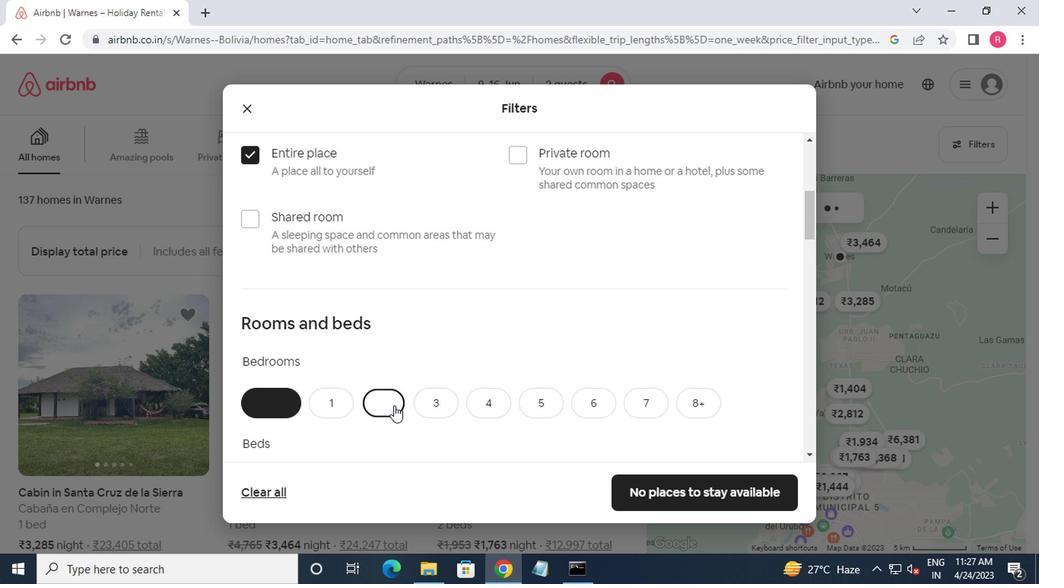 
Action: Mouse scrolled (392, 406) with delta (0, 0)
Screenshot: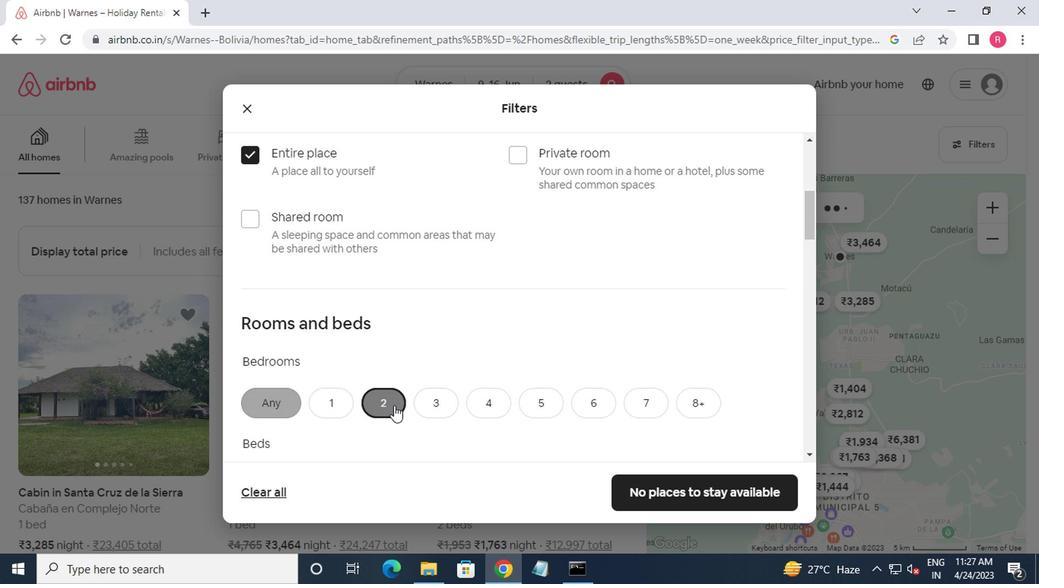 
Action: Mouse scrolled (392, 406) with delta (0, 0)
Screenshot: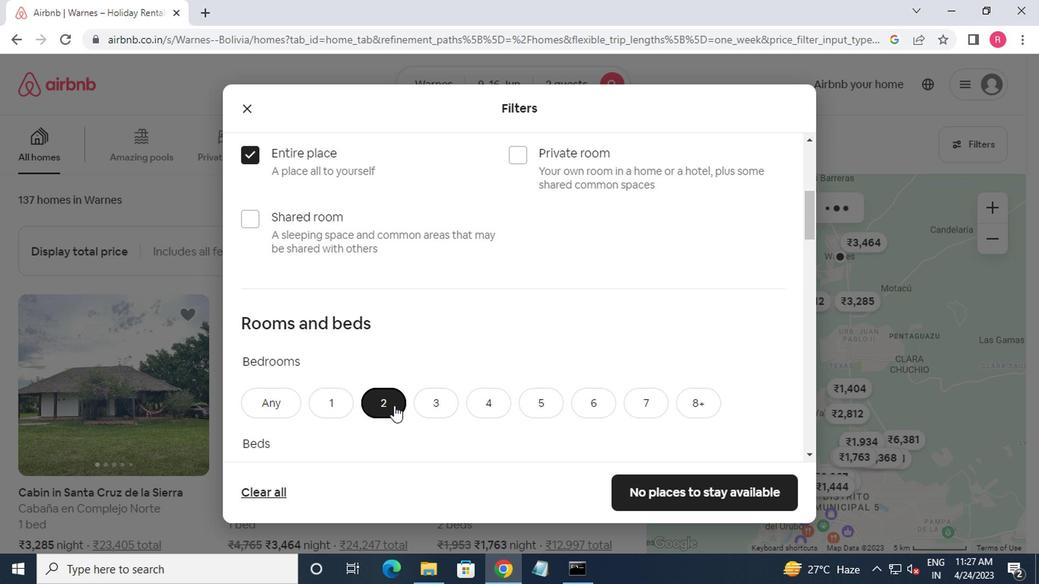
Action: Mouse moved to (375, 336)
Screenshot: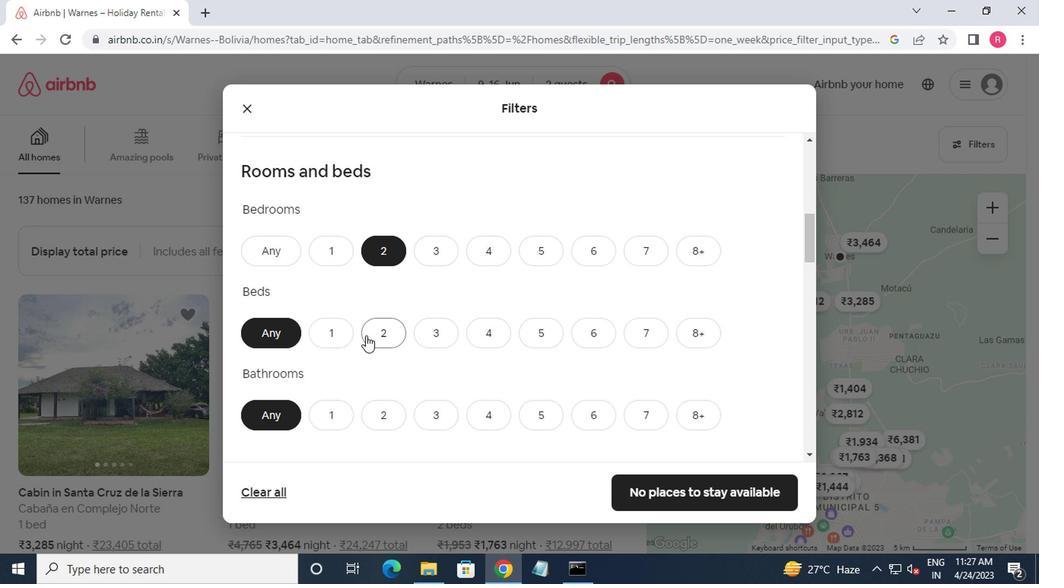 
Action: Mouse pressed left at (375, 336)
Screenshot: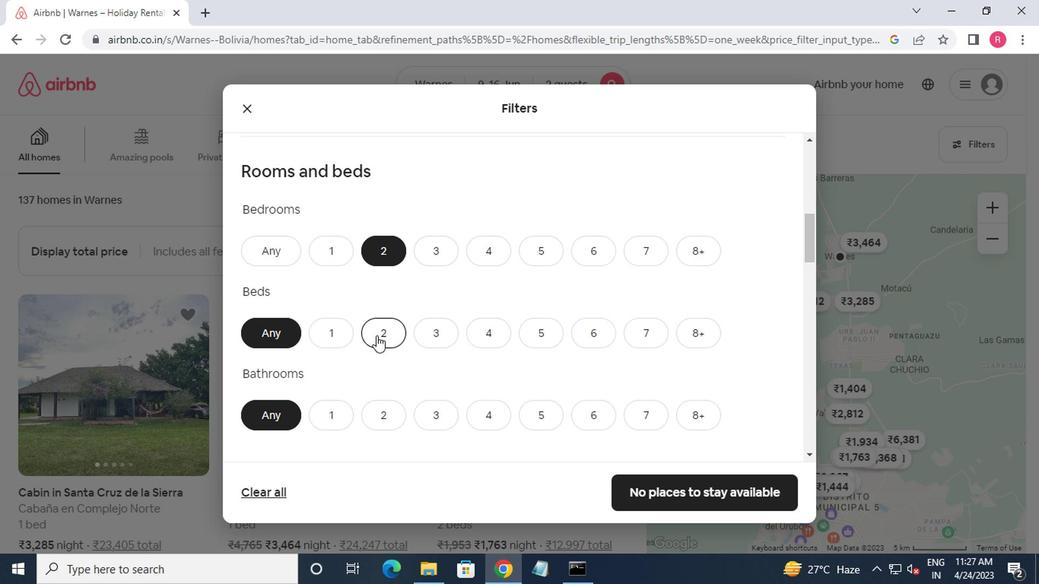 
Action: Mouse moved to (383, 361)
Screenshot: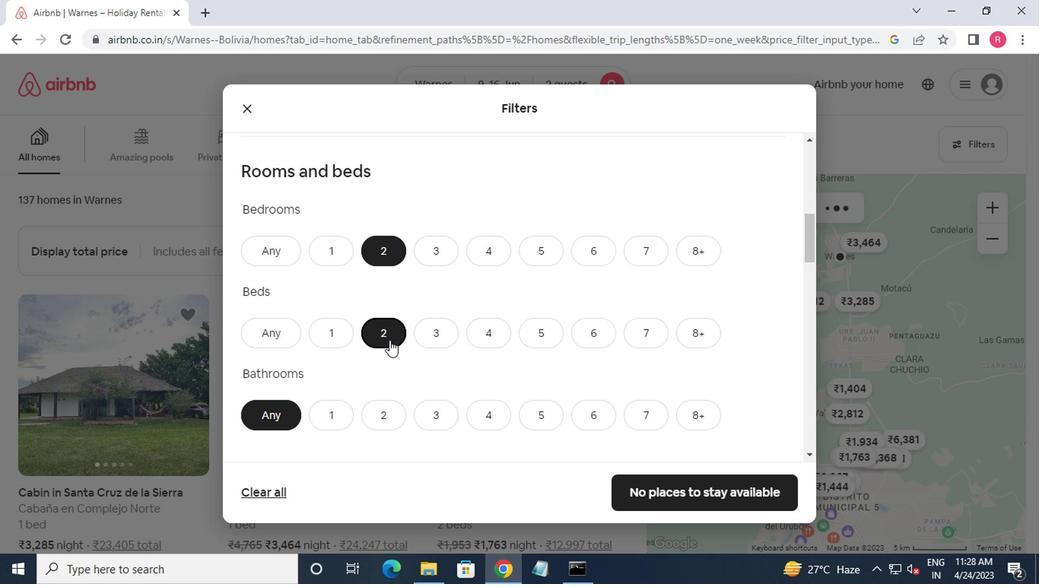 
Action: Mouse scrolled (383, 360) with delta (0, -1)
Screenshot: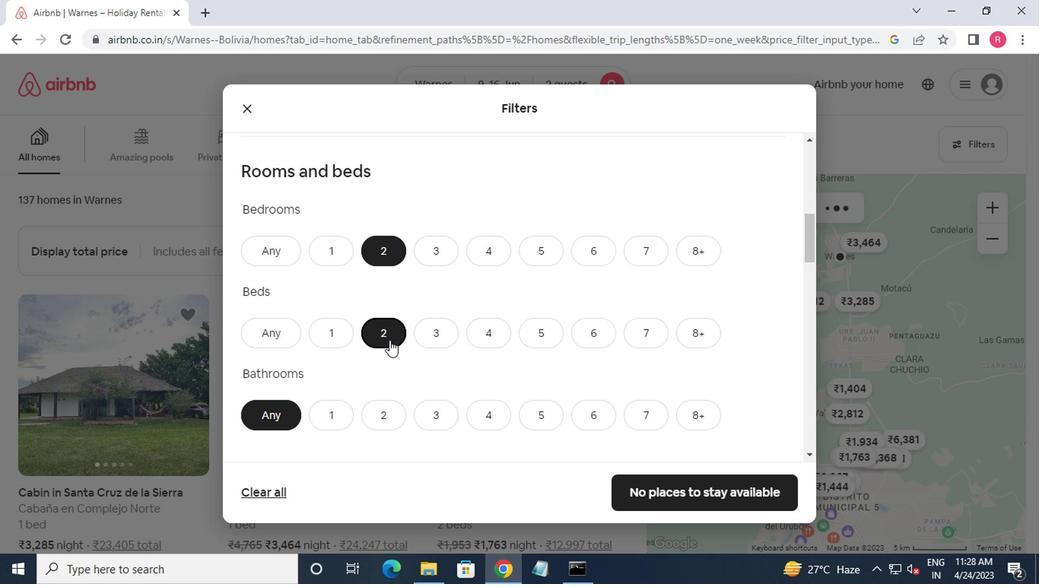 
Action: Mouse moved to (334, 351)
Screenshot: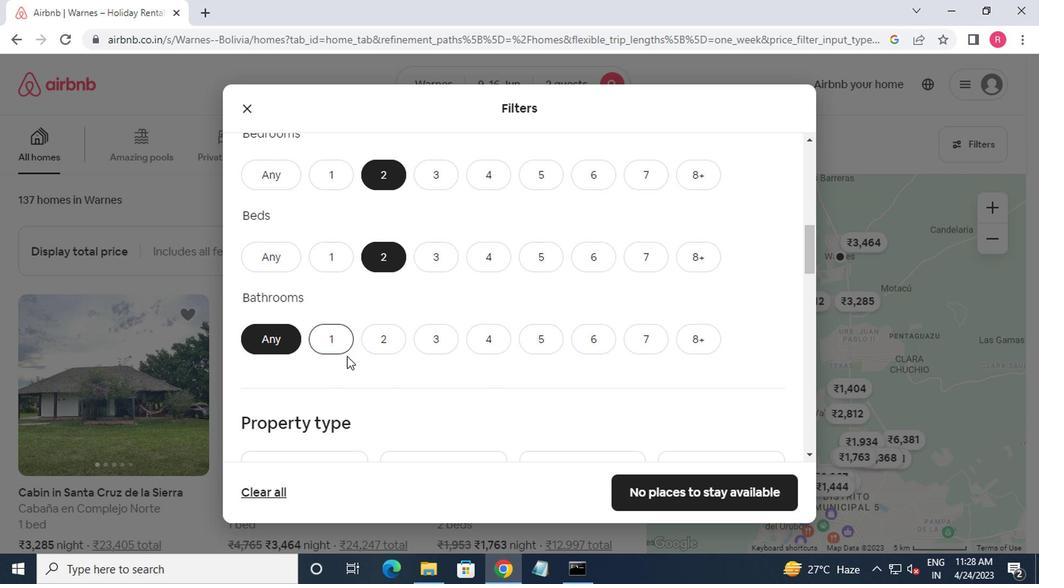 
Action: Mouse pressed left at (334, 351)
Screenshot: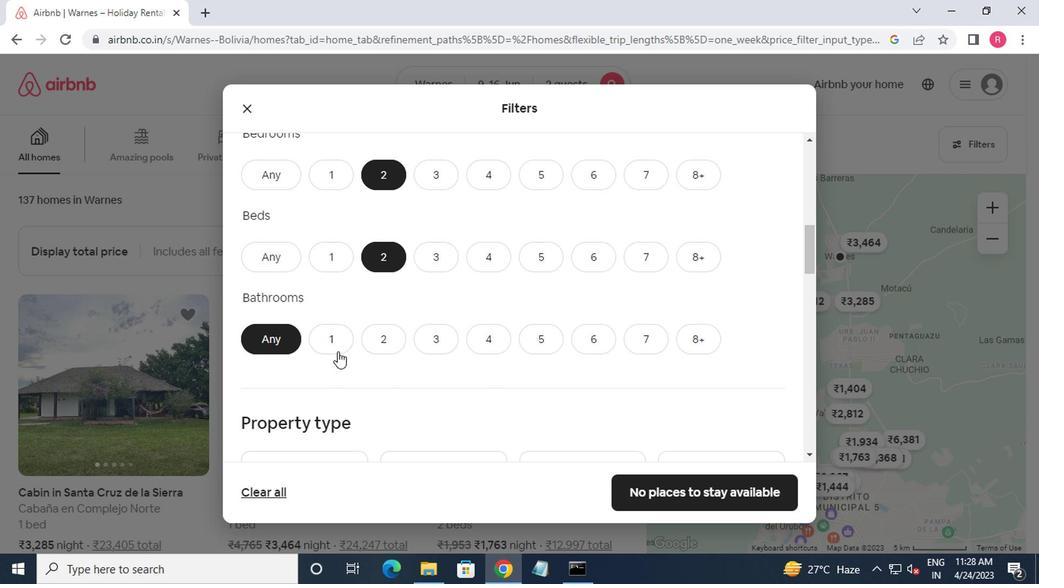 
Action: Mouse moved to (406, 392)
Screenshot: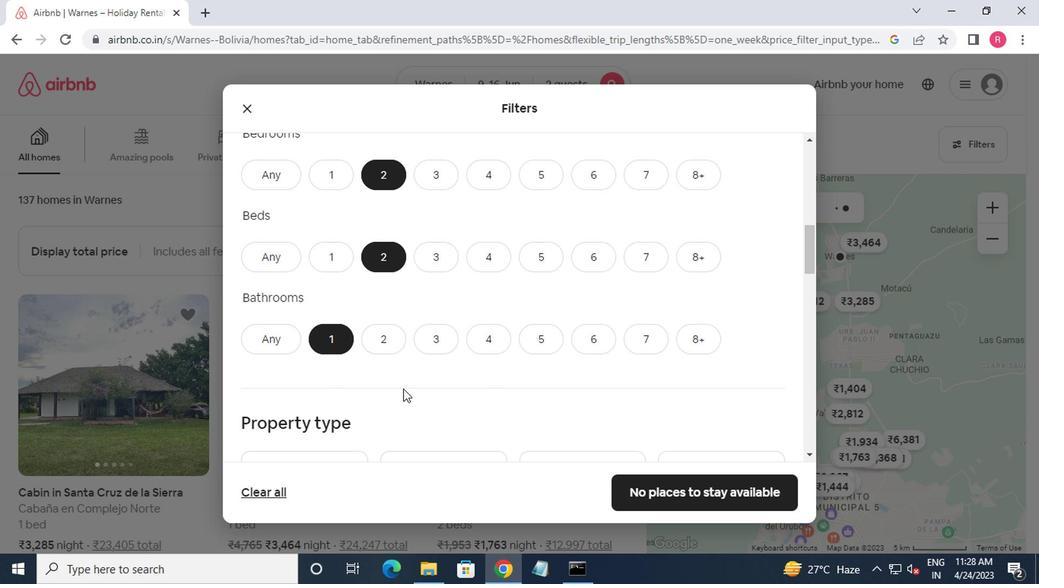 
Action: Mouse scrolled (406, 391) with delta (0, 0)
Screenshot: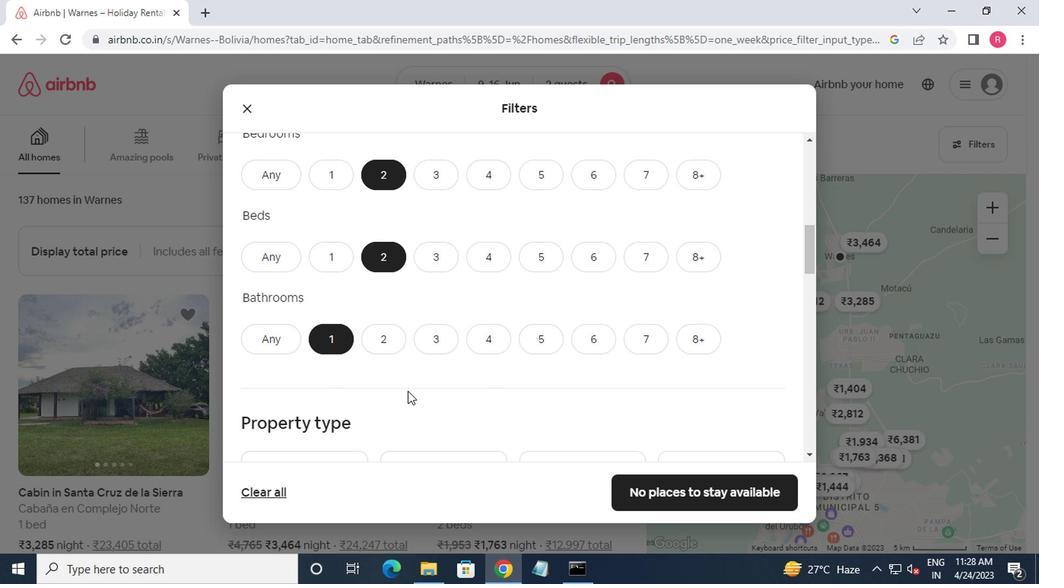
Action: Mouse scrolled (406, 391) with delta (0, 0)
Screenshot: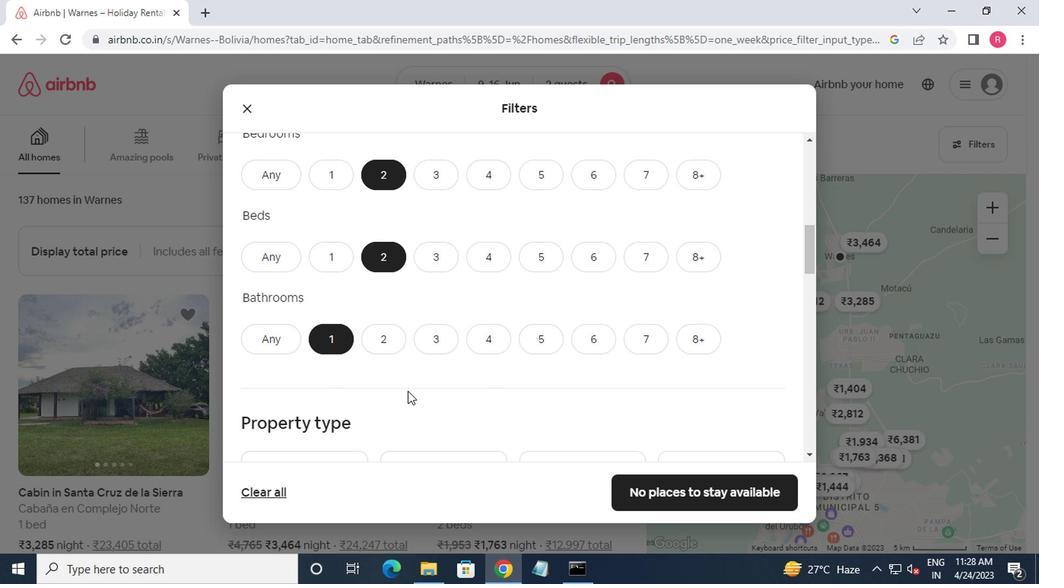 
Action: Mouse moved to (313, 375)
Screenshot: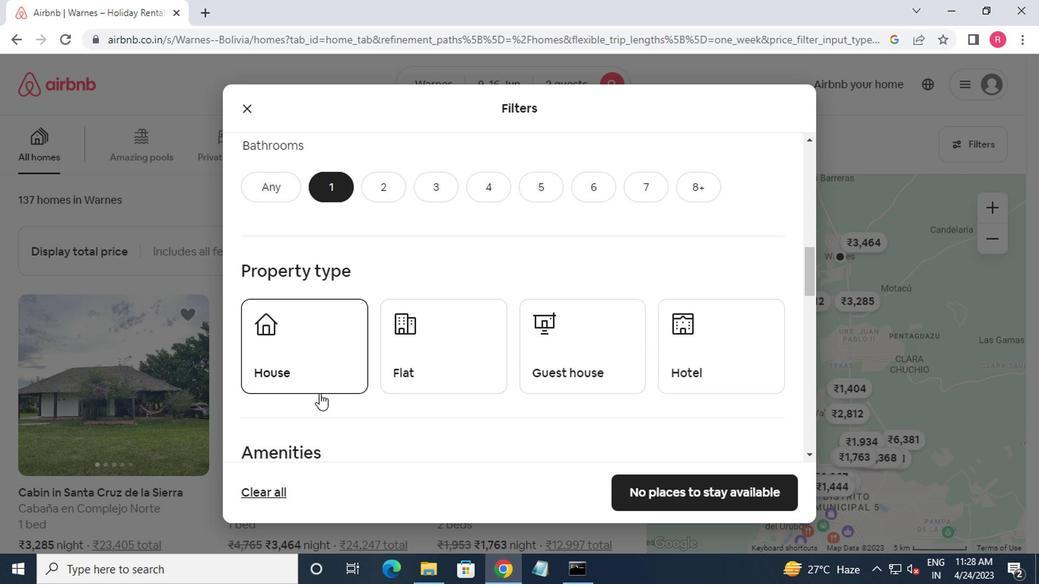 
Action: Mouse pressed left at (313, 375)
Screenshot: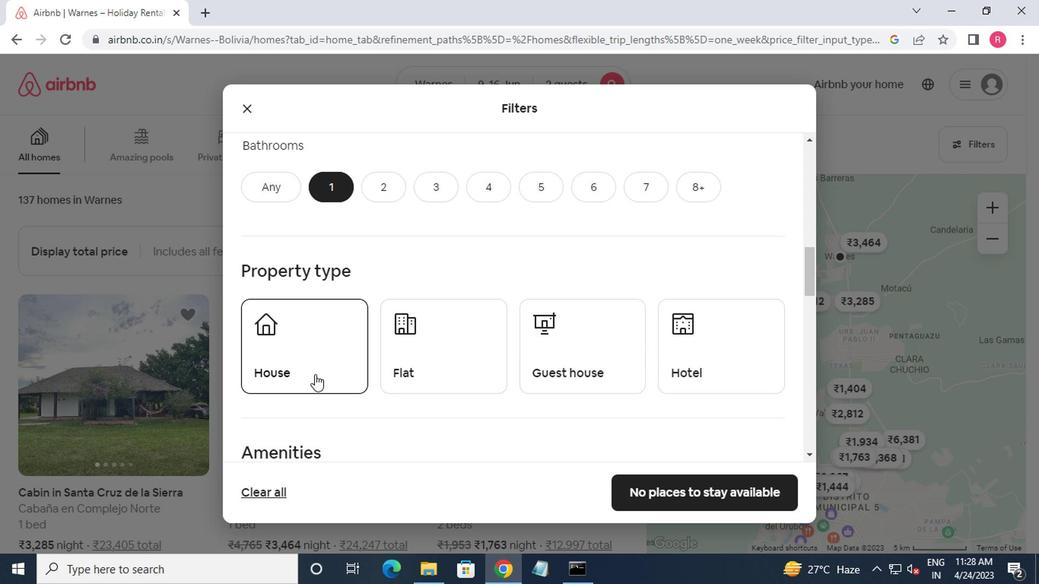 
Action: Mouse moved to (401, 376)
Screenshot: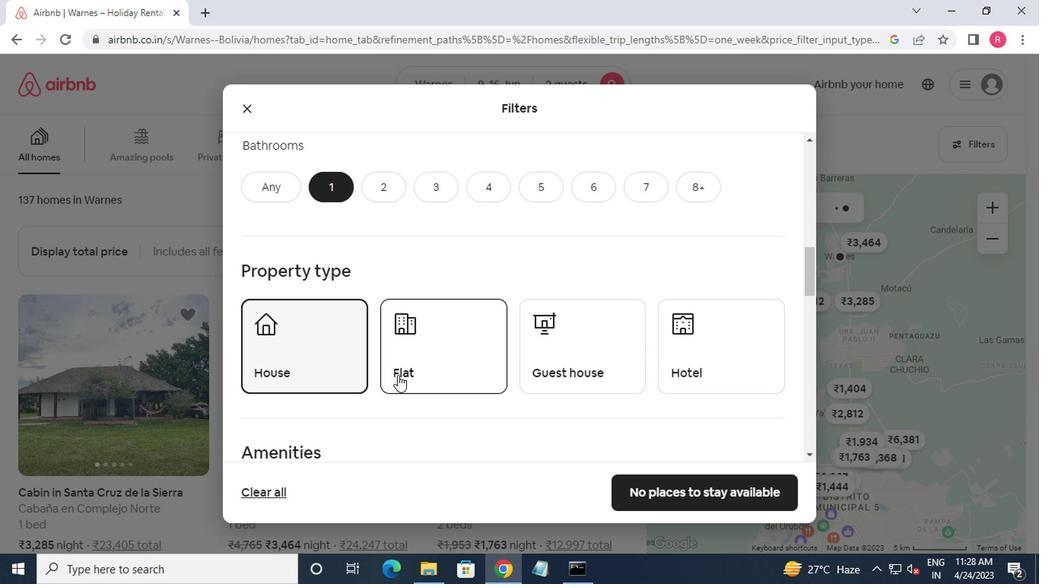 
Action: Mouse pressed left at (401, 376)
Screenshot: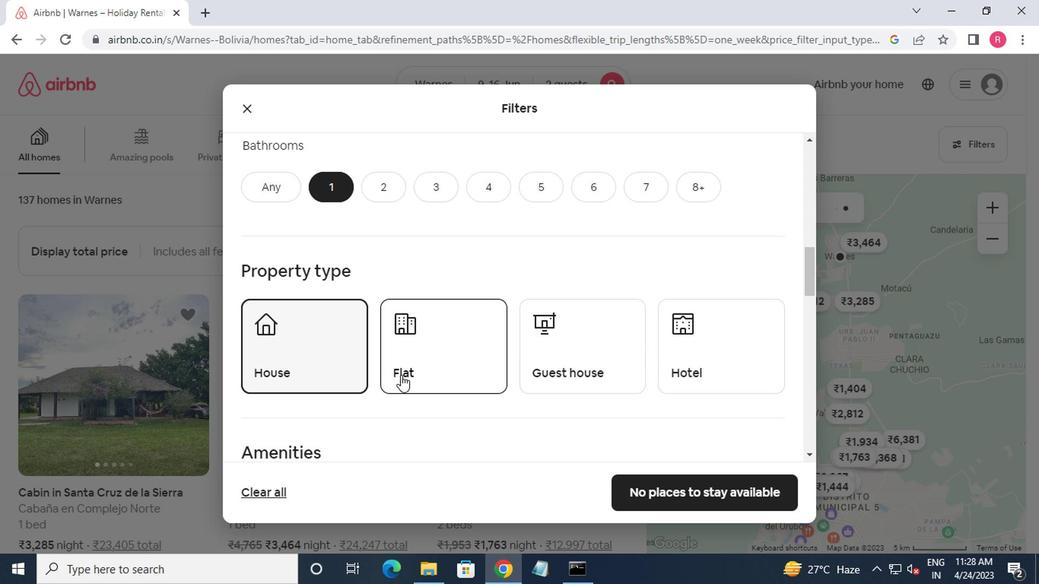 
Action: Mouse moved to (588, 371)
Screenshot: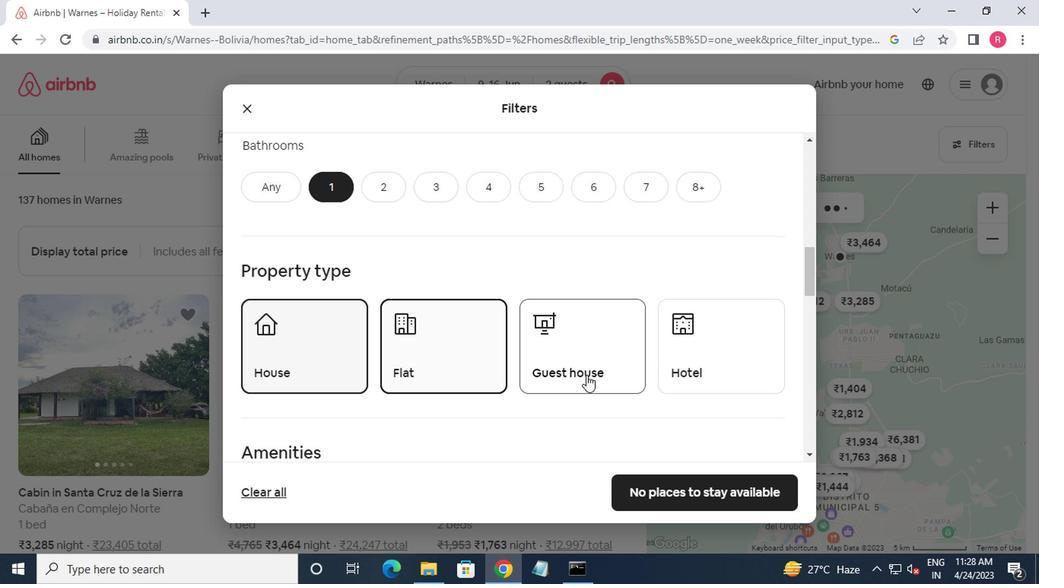 
Action: Mouse pressed left at (588, 371)
Screenshot: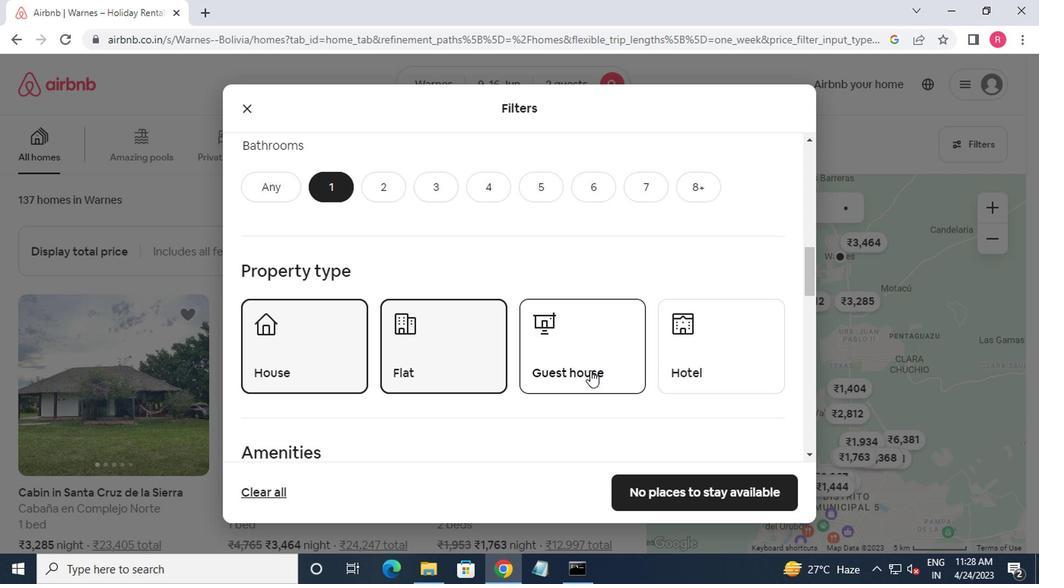 
Action: Mouse moved to (600, 373)
Screenshot: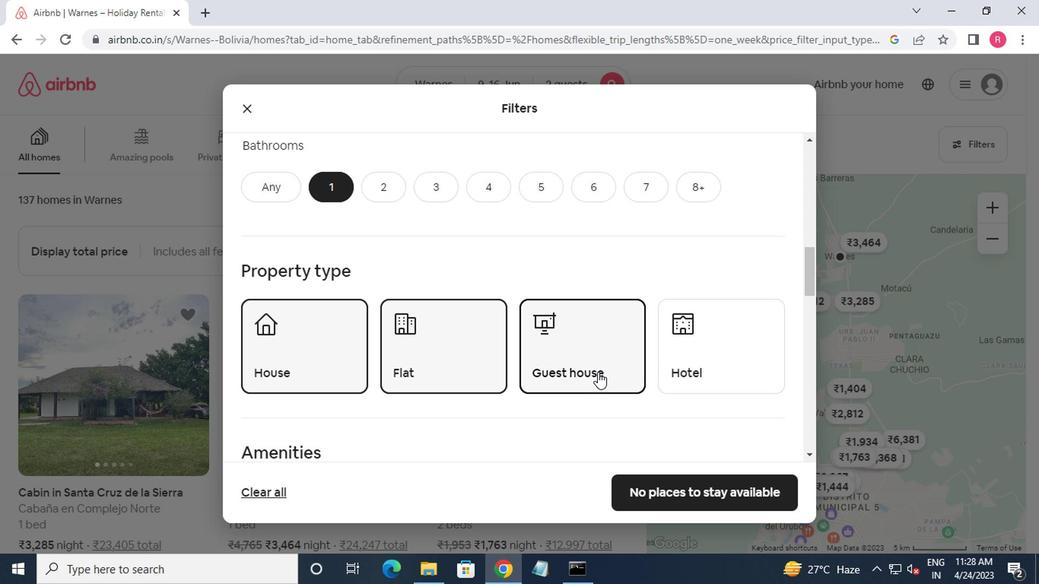 
Action: Mouse scrolled (600, 372) with delta (0, 0)
Screenshot: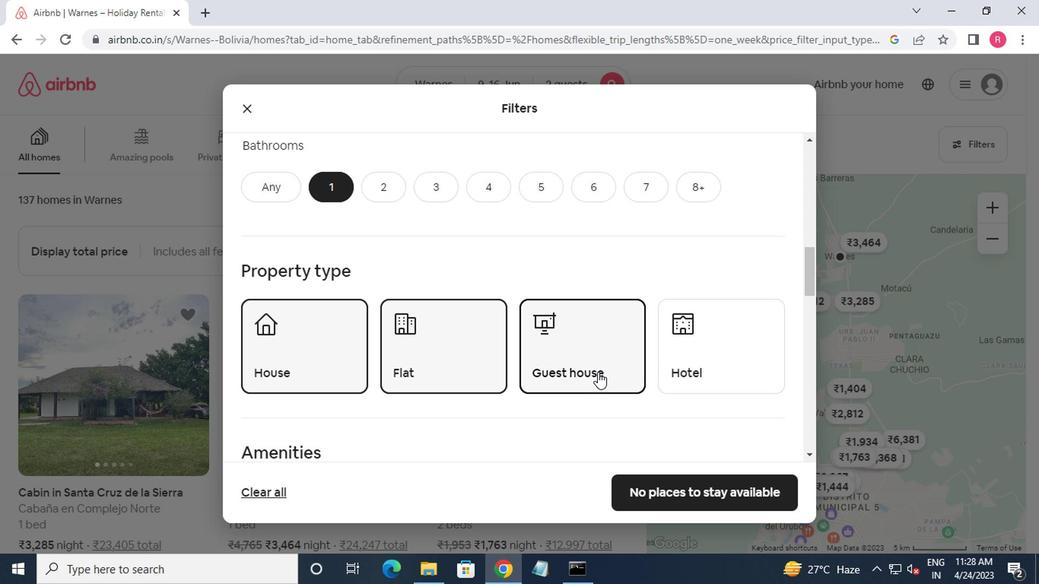 
Action: Mouse moved to (601, 373)
Screenshot: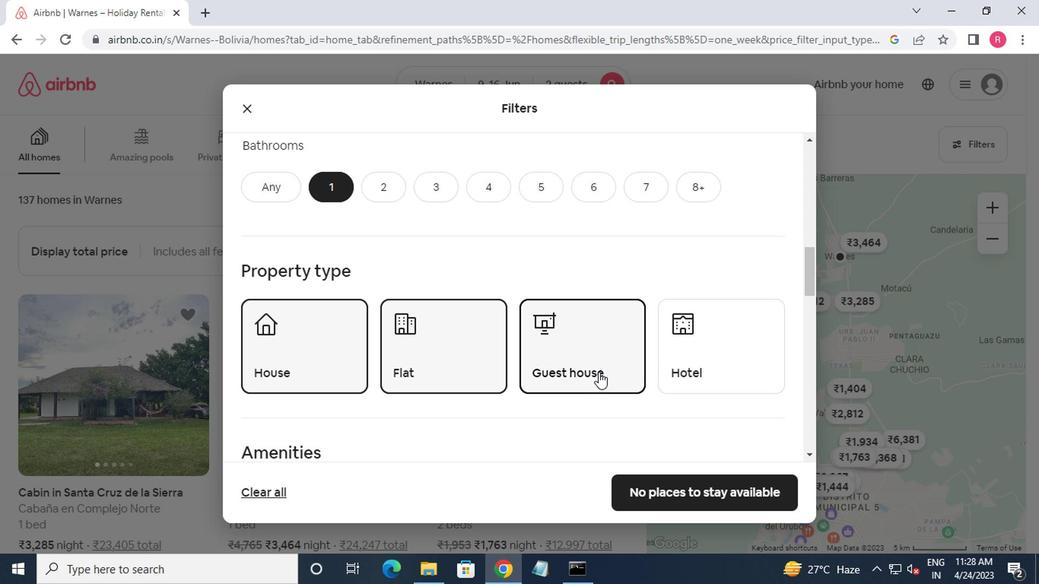 
Action: Mouse scrolled (601, 372) with delta (0, 0)
Screenshot: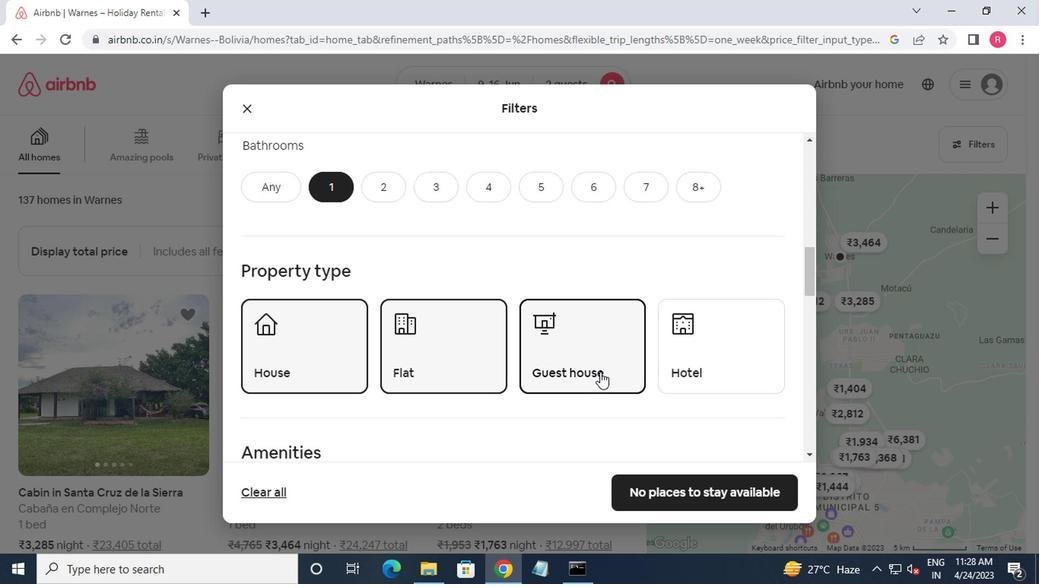 
Action: Mouse moved to (602, 373)
Screenshot: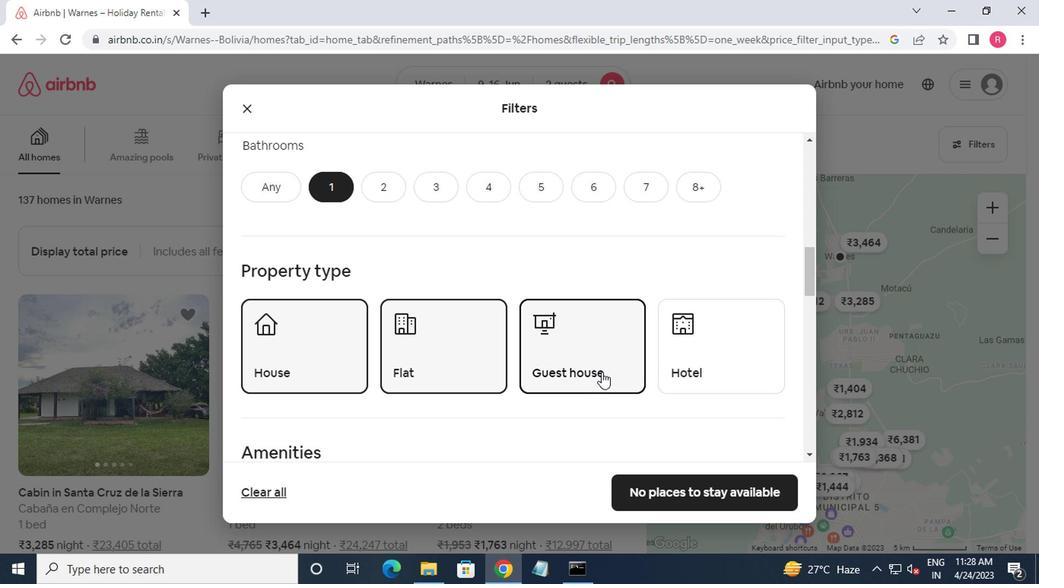 
Action: Mouse scrolled (602, 372) with delta (0, 0)
Screenshot: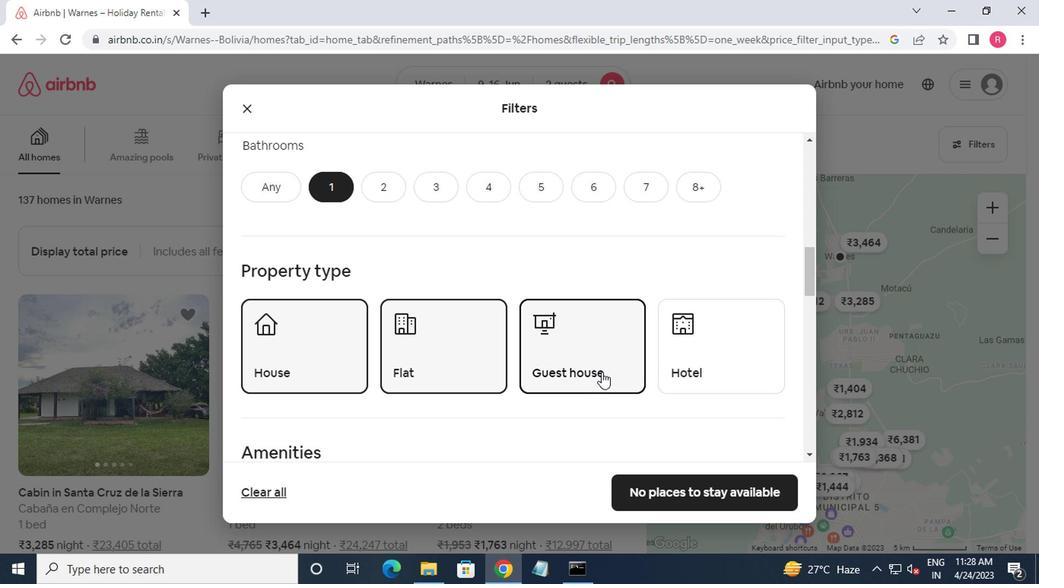
Action: Mouse moved to (604, 374)
Screenshot: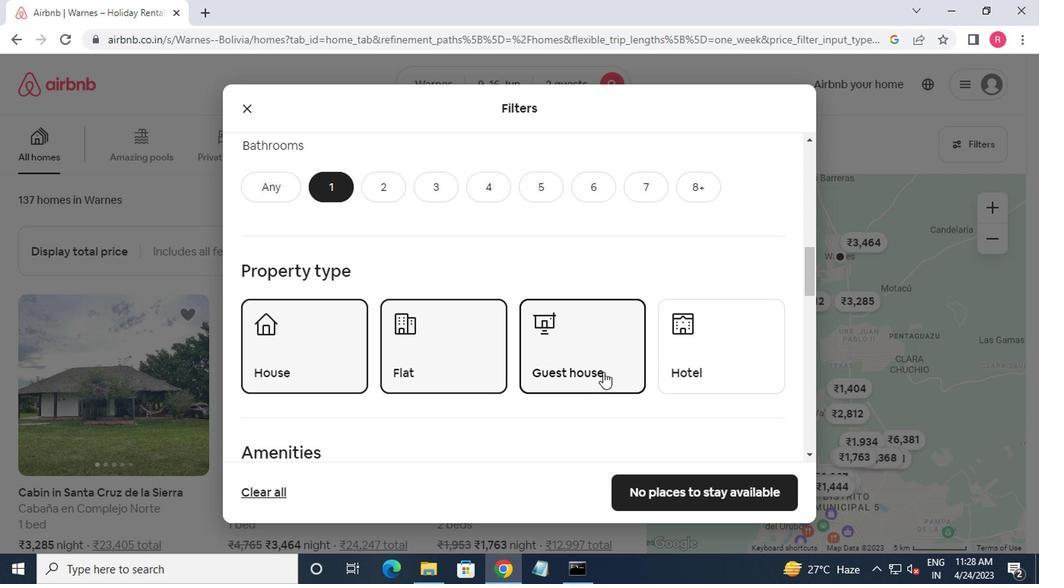 
Action: Mouse scrolled (604, 373) with delta (0, -1)
Screenshot: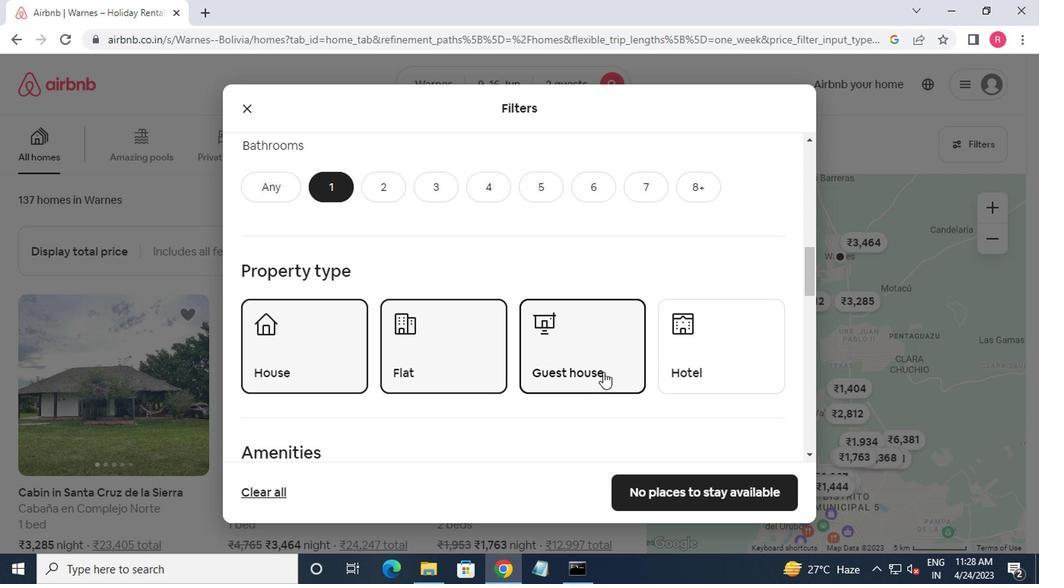 
Action: Mouse moved to (705, 386)
Screenshot: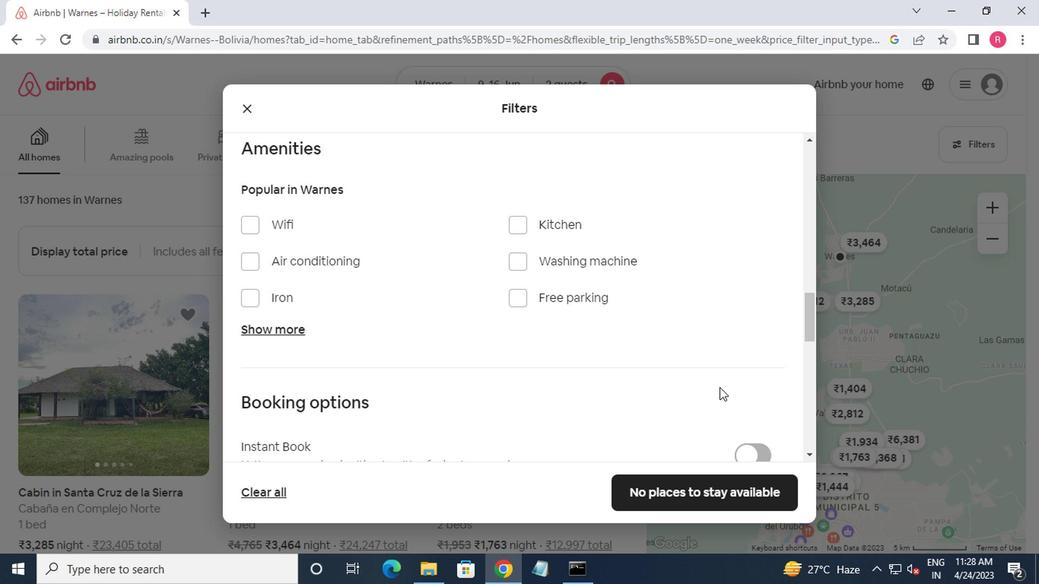 
Action: Mouse scrolled (705, 385) with delta (0, 0)
Screenshot: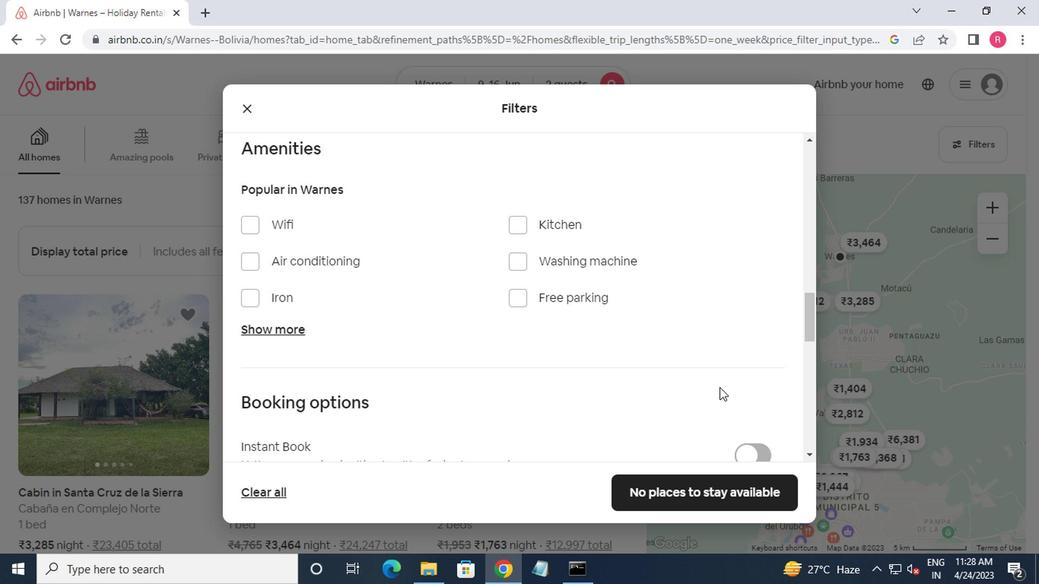 
Action: Mouse moved to (702, 387)
Screenshot: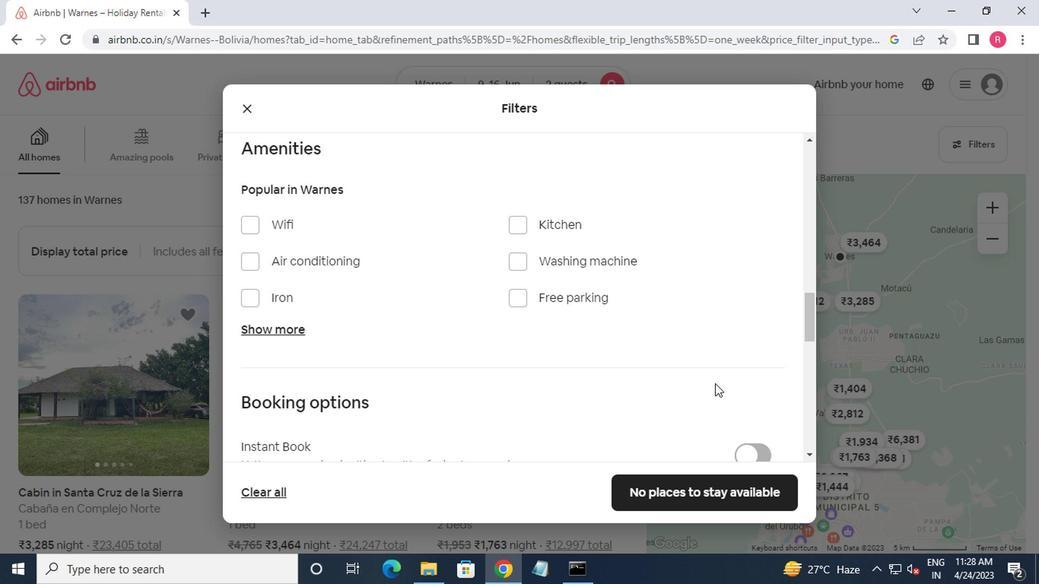 
Action: Mouse scrolled (702, 386) with delta (0, -1)
Screenshot: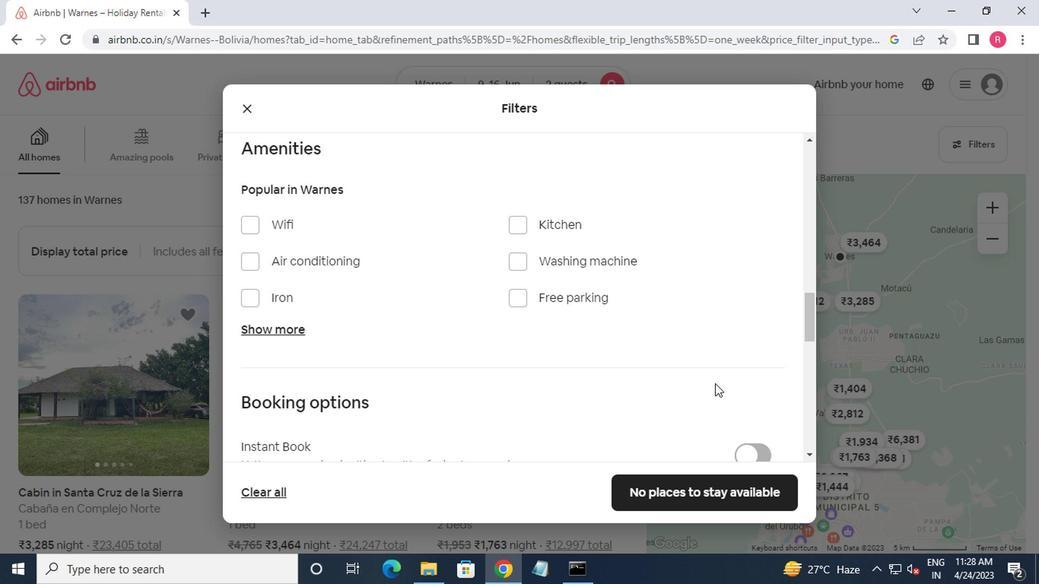 
Action: Mouse moved to (744, 360)
Screenshot: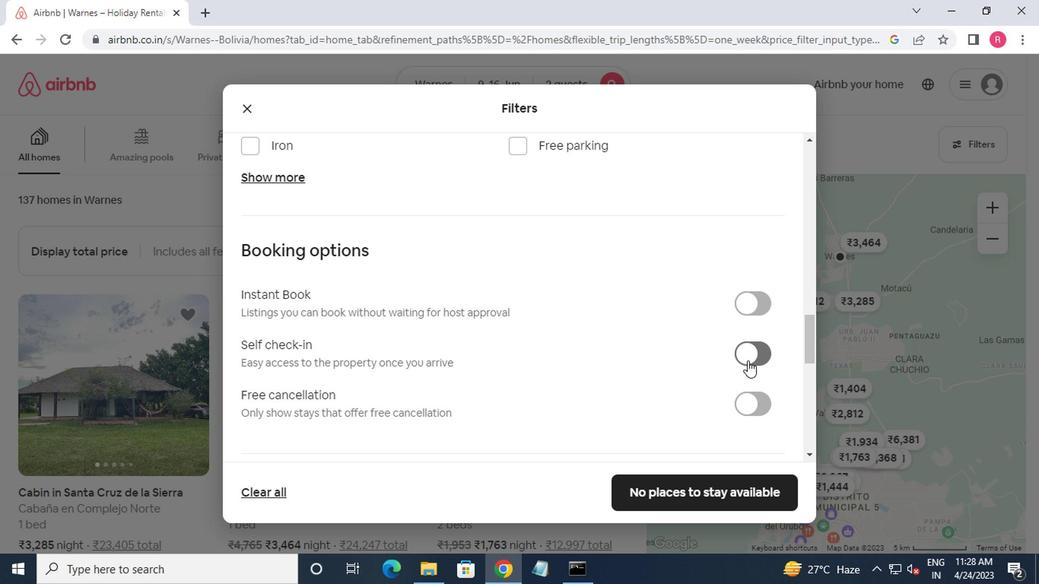 
Action: Mouse pressed left at (744, 360)
Screenshot: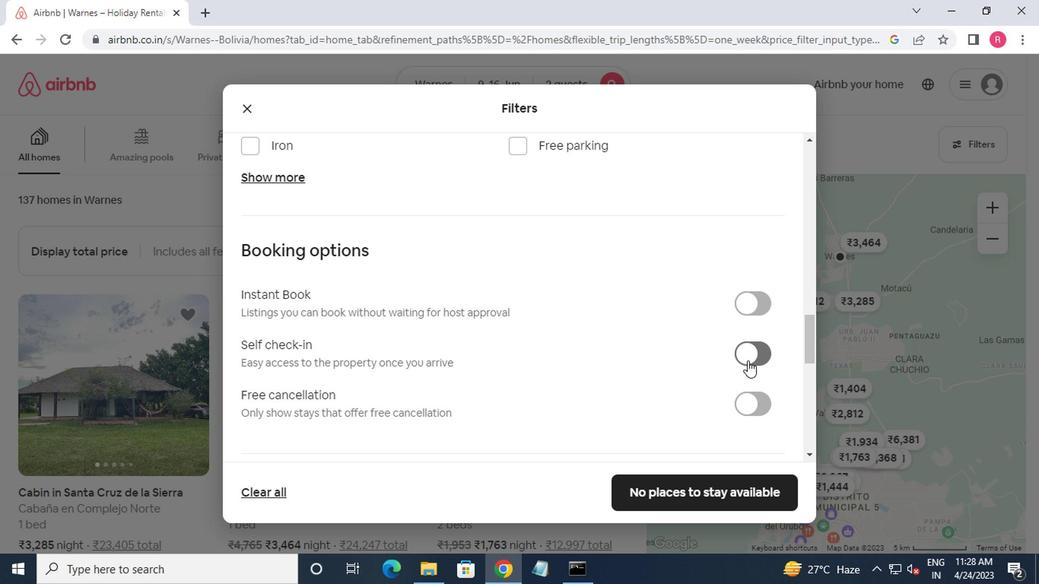 
Action: Mouse moved to (680, 359)
Screenshot: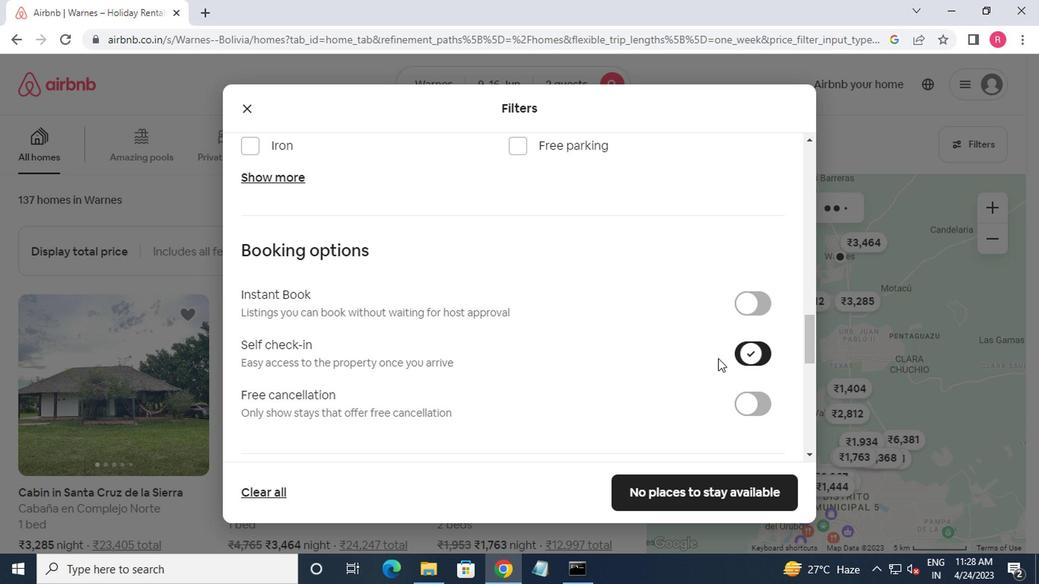 
Action: Mouse scrolled (680, 358) with delta (0, 0)
Screenshot: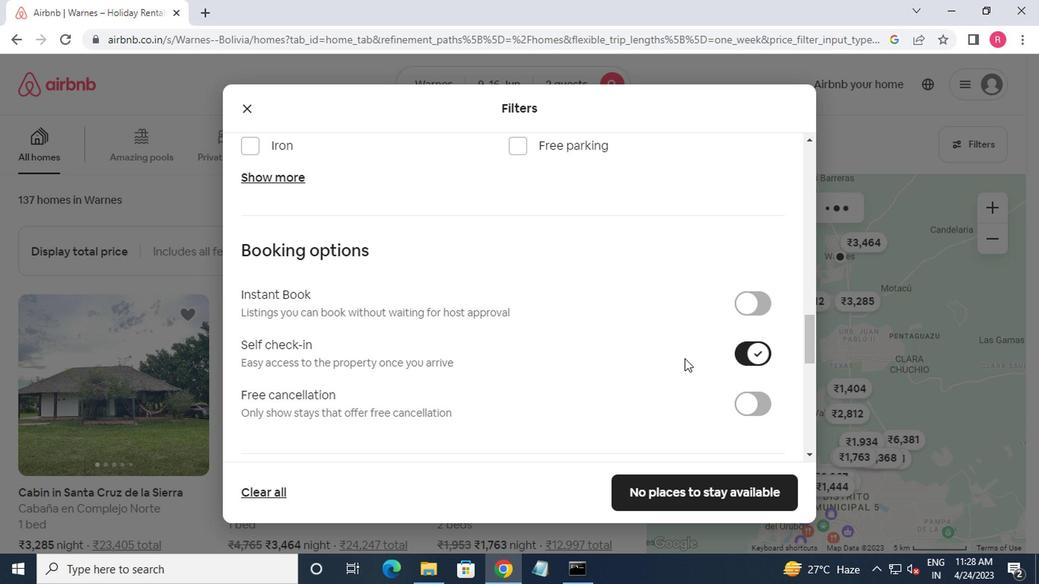 
Action: Mouse scrolled (680, 358) with delta (0, 0)
Screenshot: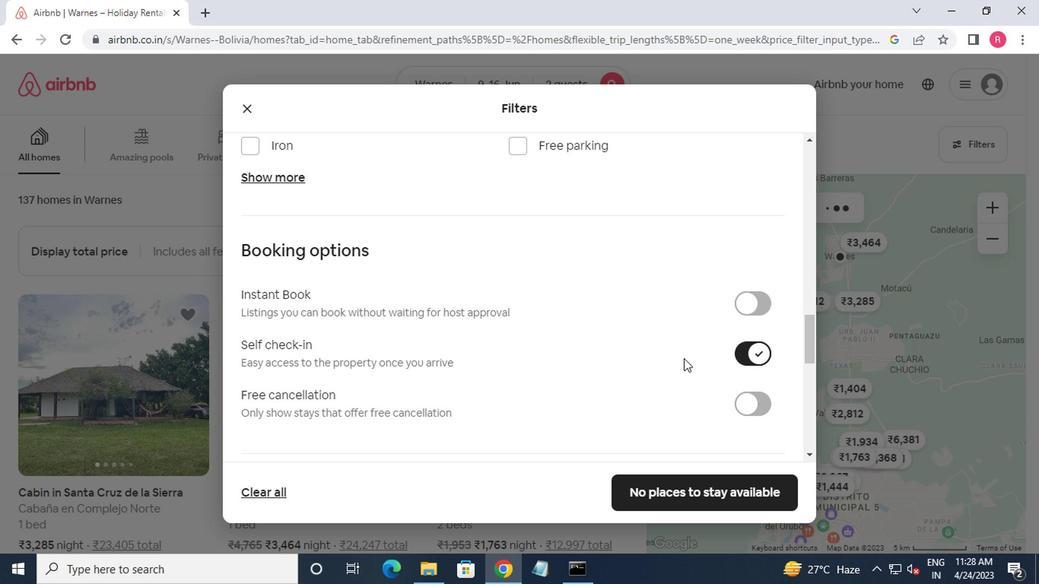 
Action: Mouse scrolled (680, 358) with delta (0, 0)
Screenshot: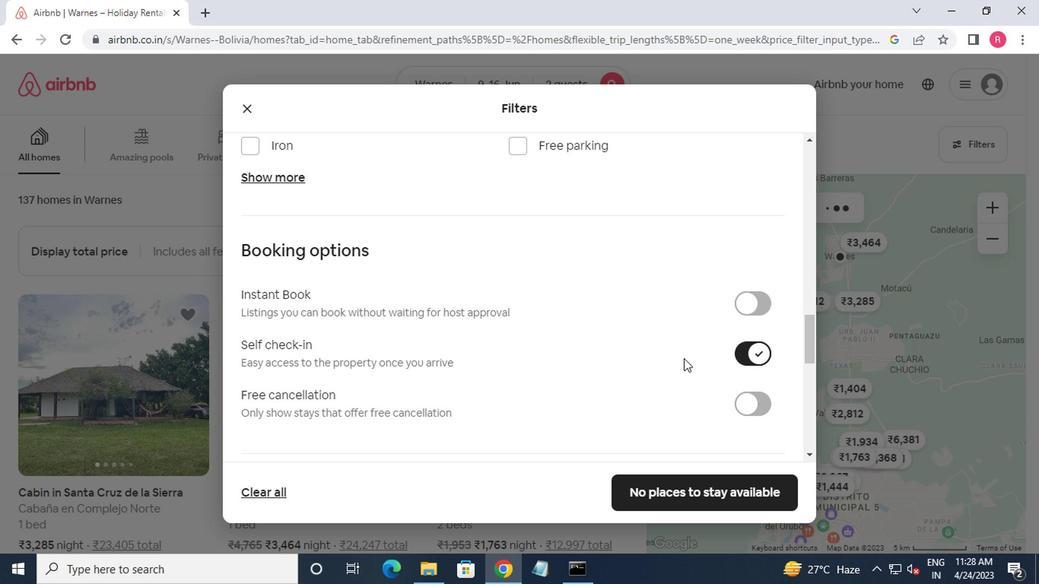 
Action: Mouse moved to (680, 359)
Screenshot: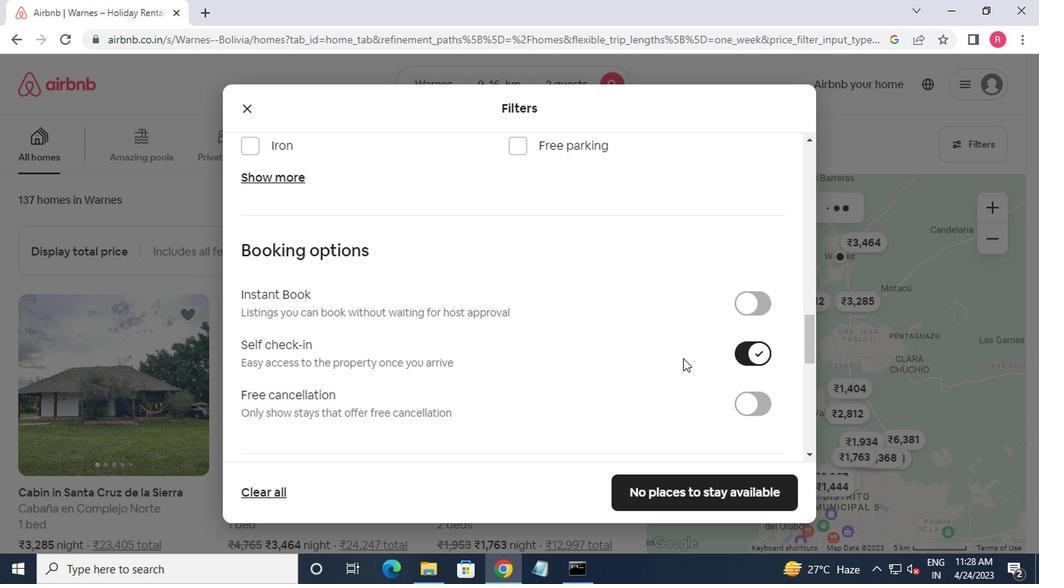 
Action: Mouse scrolled (680, 358) with delta (0, 0)
Screenshot: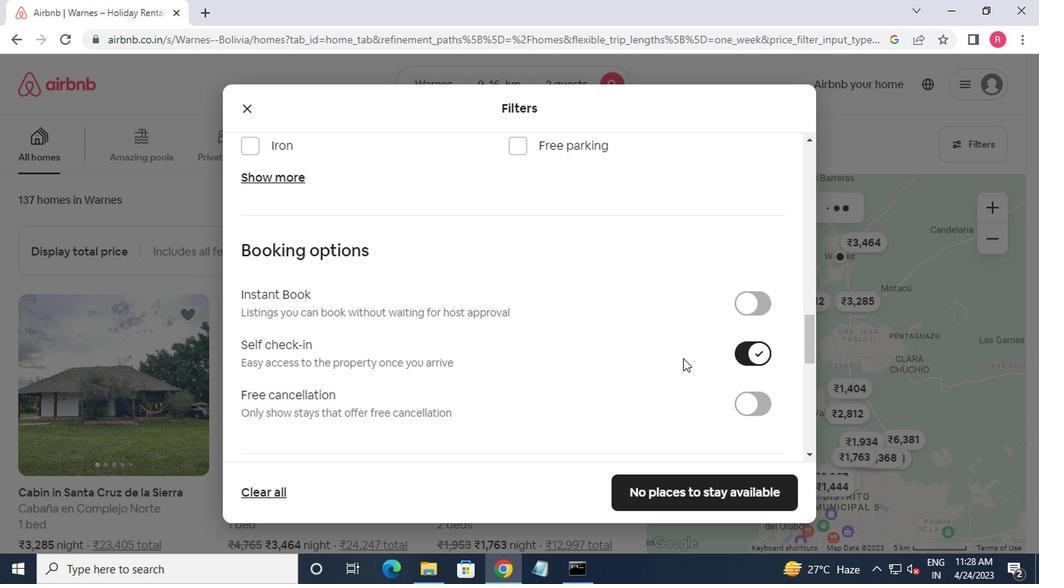 
Action: Mouse moved to (679, 360)
Screenshot: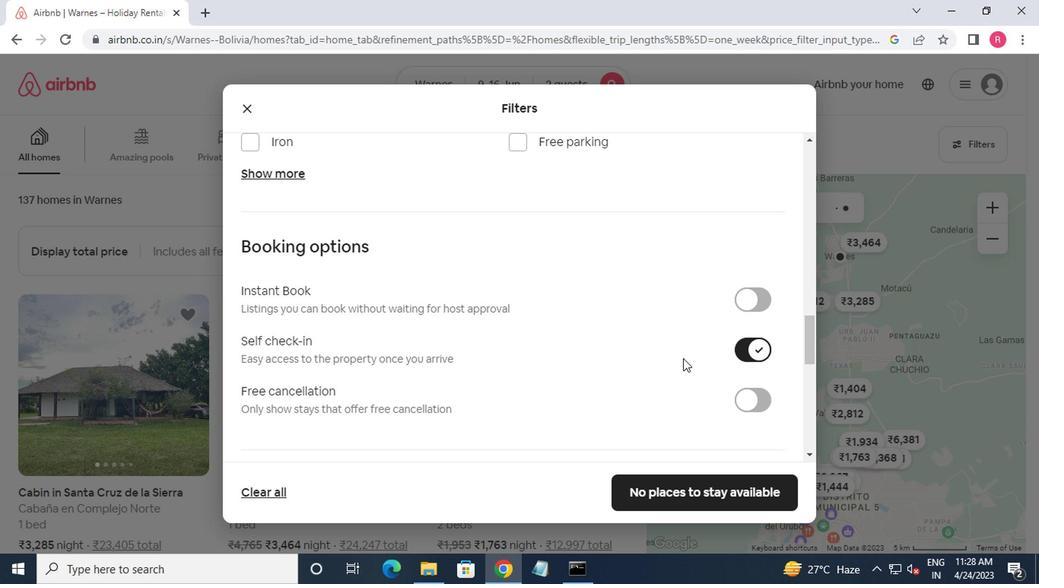 
Action: Mouse scrolled (679, 359) with delta (0, -1)
Screenshot: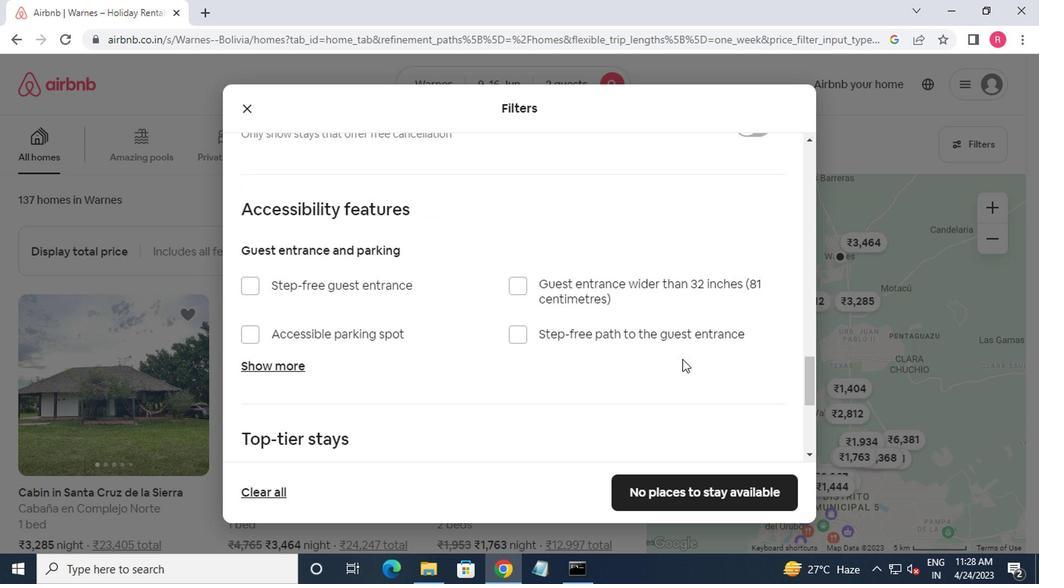 
Action: Mouse scrolled (679, 359) with delta (0, -1)
Screenshot: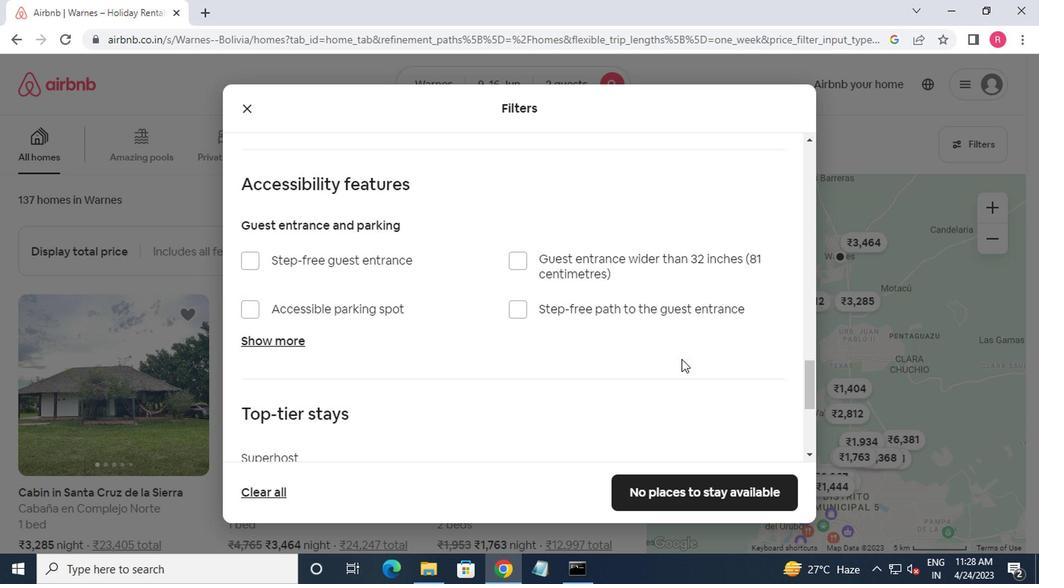 
Action: Mouse scrolled (679, 359) with delta (0, -1)
Screenshot: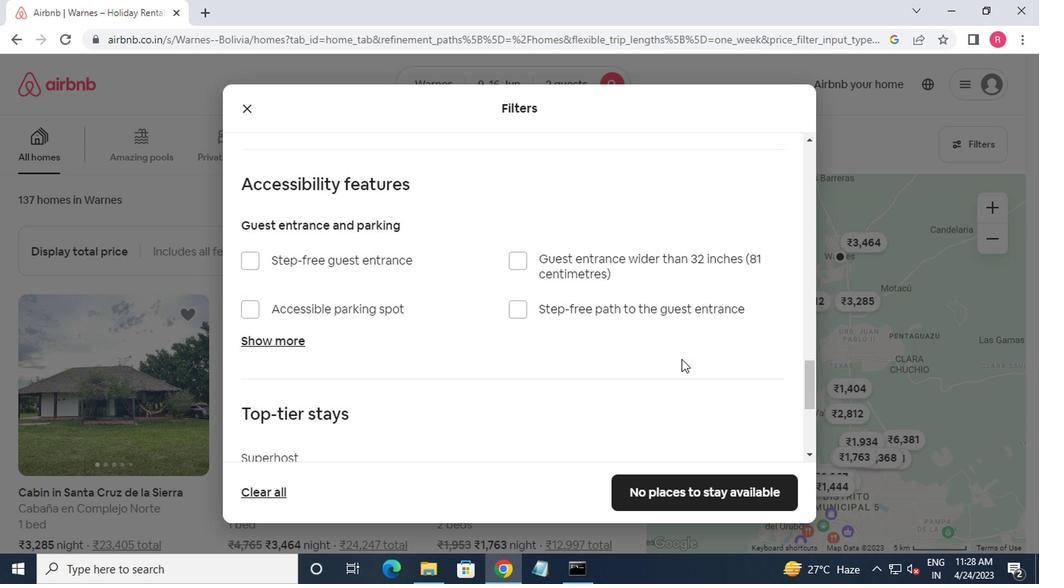 
Action: Mouse moved to (724, 393)
Screenshot: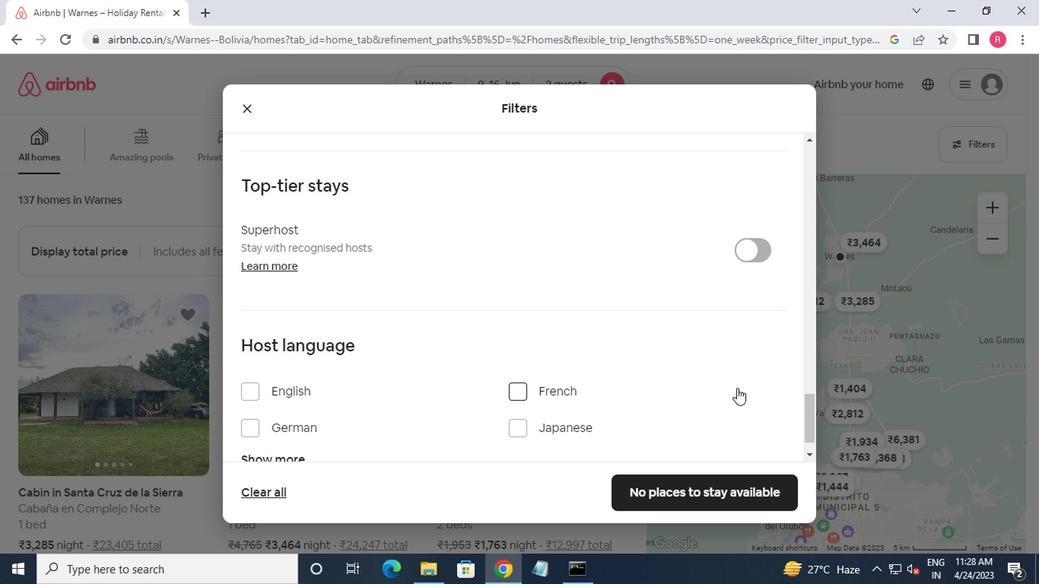 
Action: Mouse scrolled (724, 393) with delta (0, 0)
Screenshot: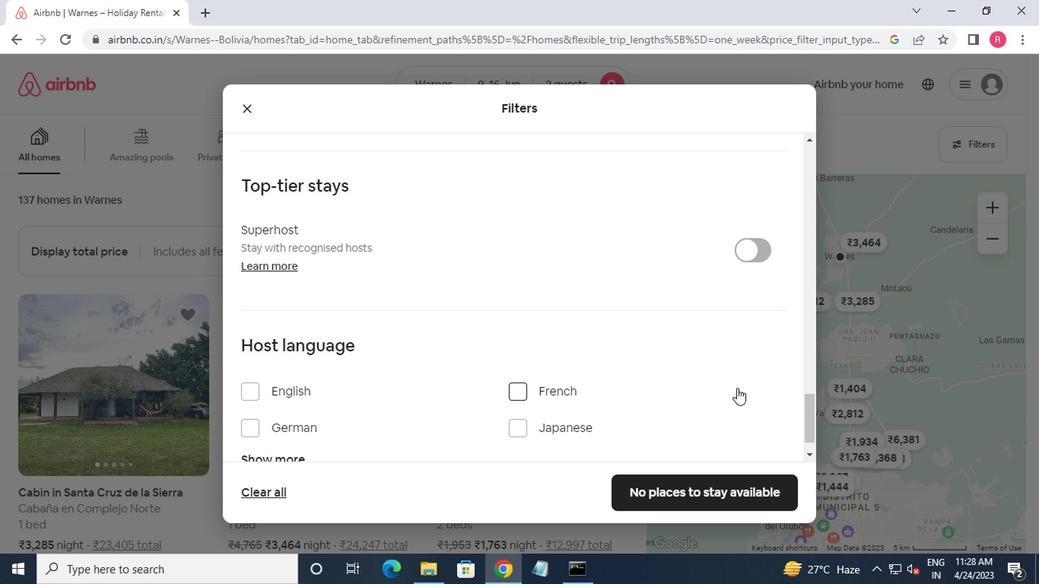 
Action: Mouse moved to (721, 394)
Screenshot: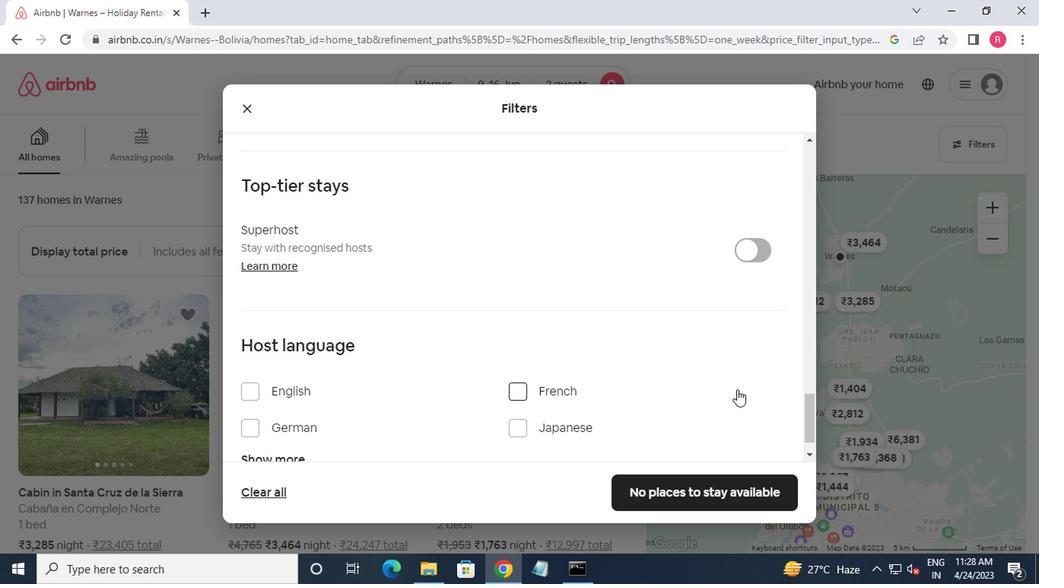 
Action: Mouse scrolled (721, 393) with delta (0, 0)
Screenshot: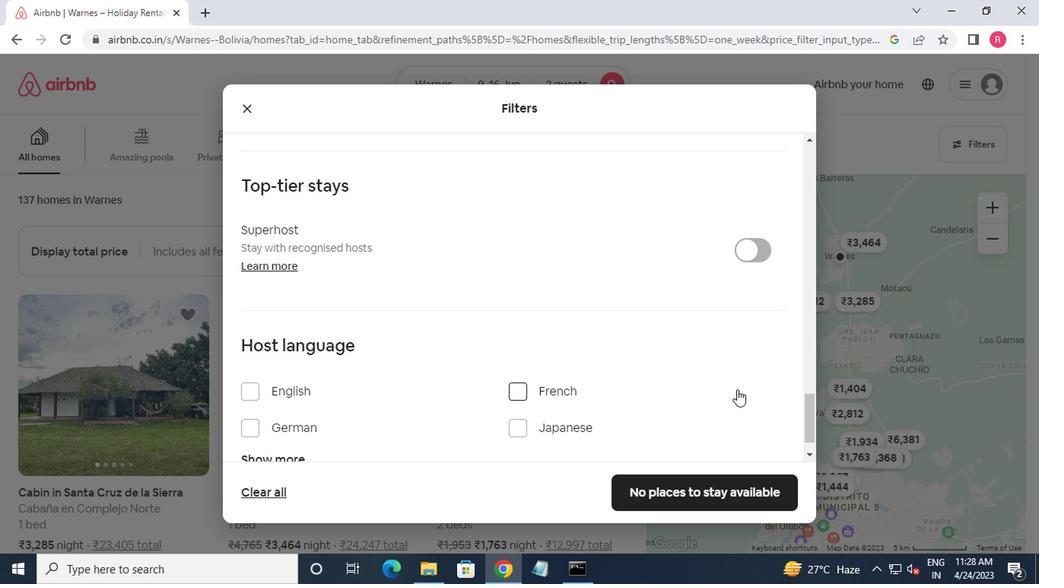 
Action: Mouse moved to (713, 395)
Screenshot: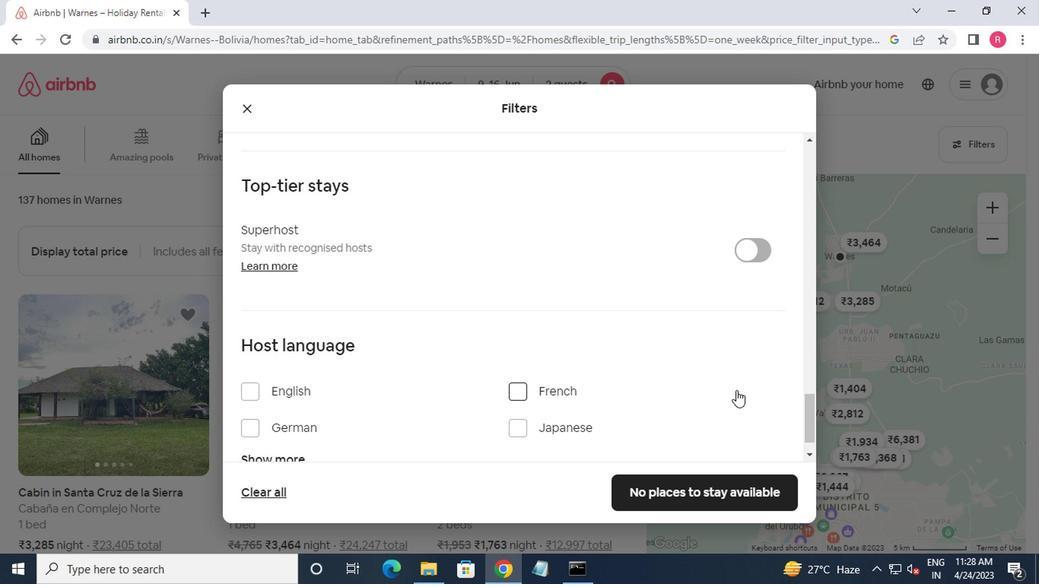 
Action: Mouse scrolled (713, 395) with delta (0, 0)
Screenshot: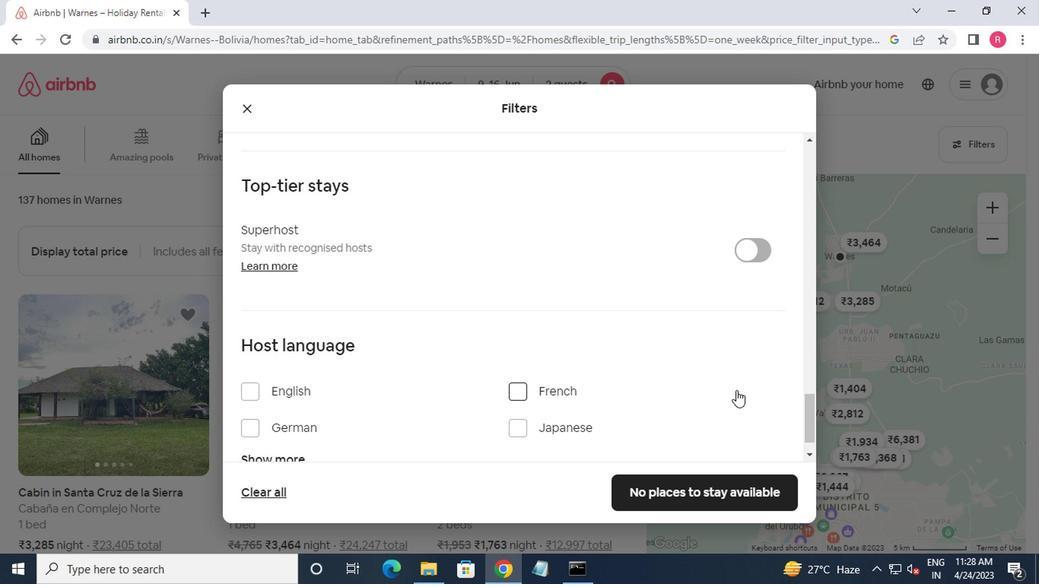 
Action: Mouse moved to (259, 363)
Screenshot: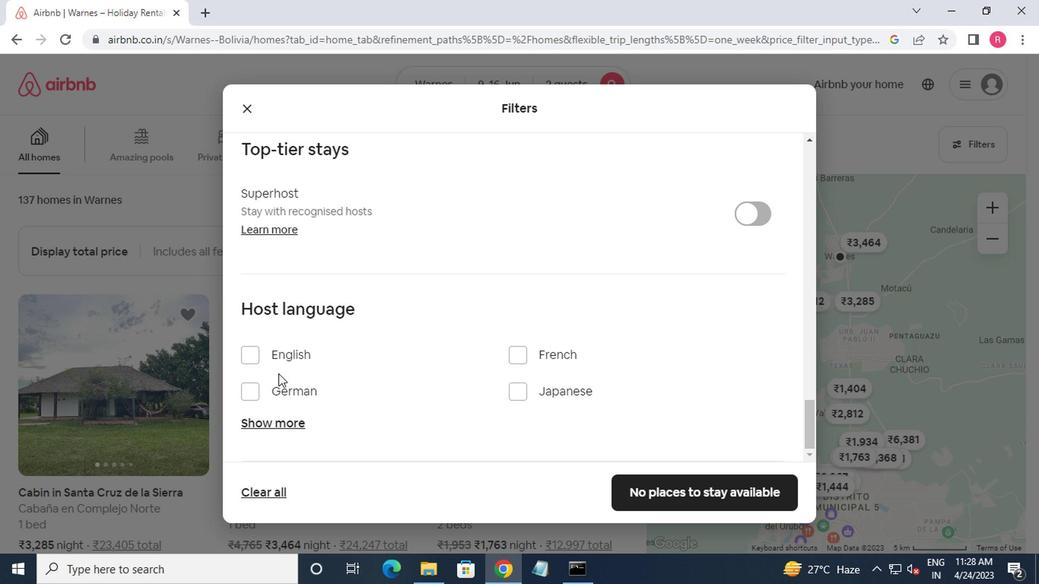 
Action: Mouse pressed left at (259, 363)
Screenshot: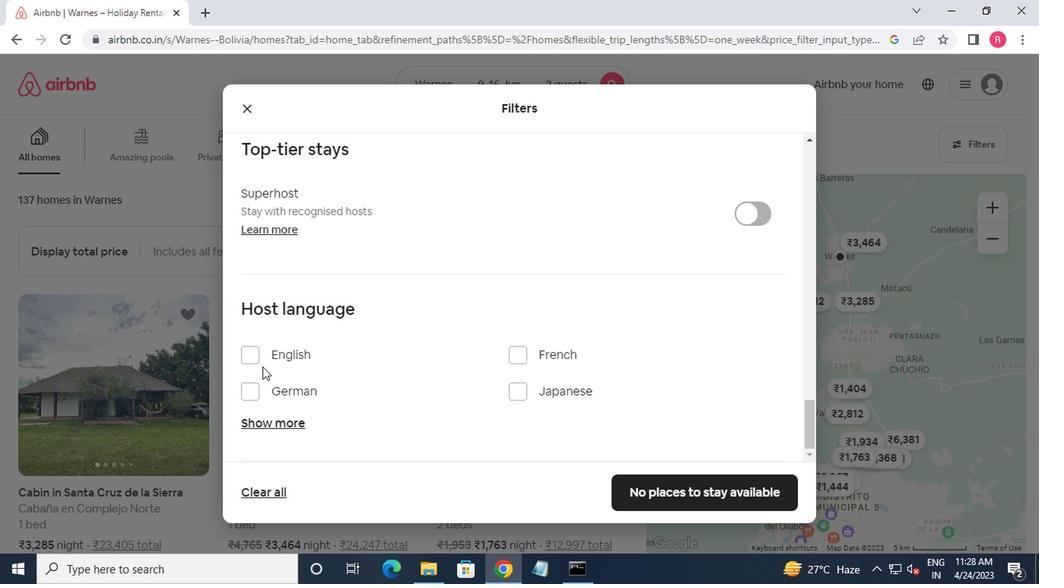 
Action: Mouse moved to (690, 486)
Screenshot: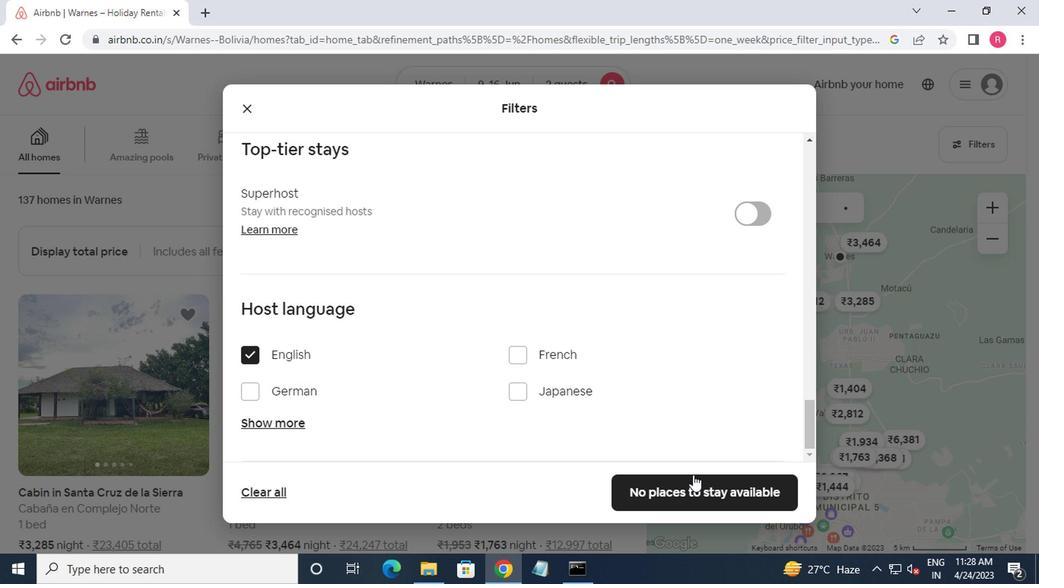 
Action: Mouse pressed left at (690, 486)
Screenshot: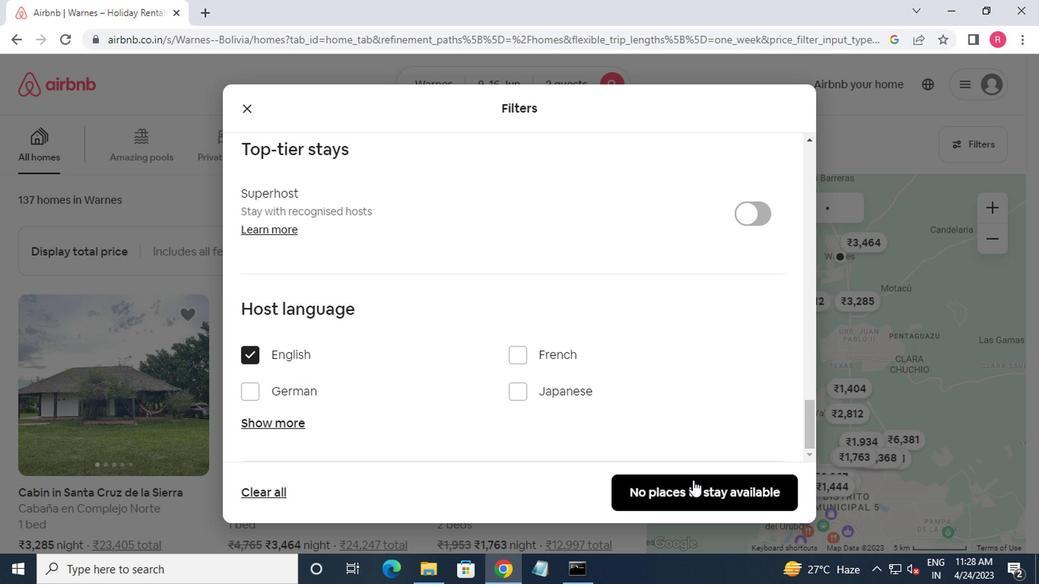 
Action: Mouse moved to (690, 492)
Screenshot: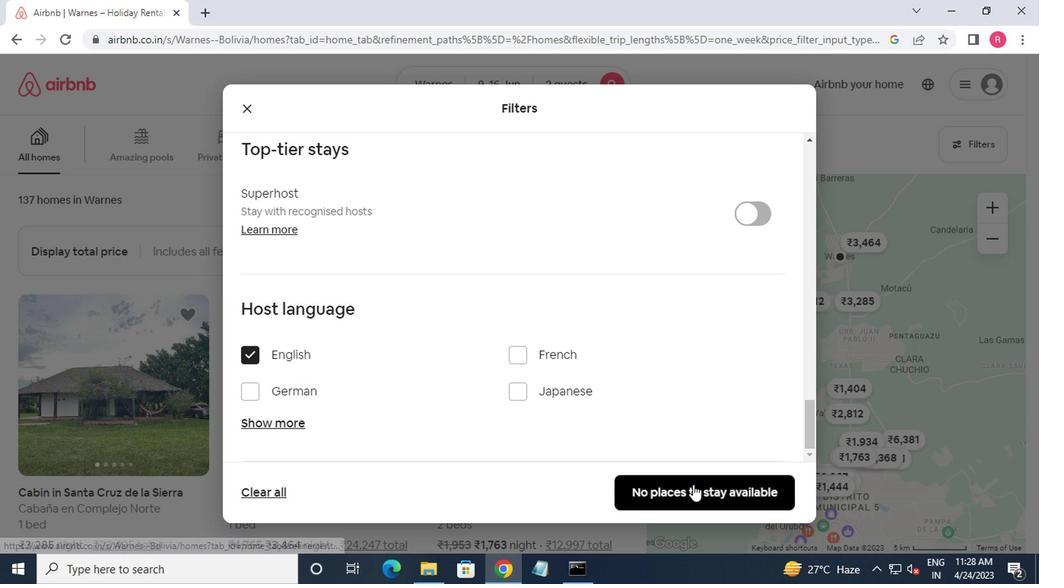 
